Task: Search one way flight ticket for 3 adults, 3 children in business from New Bern: Coastal Carolina Regional Airport (was Craven County Regional) to Fort Wayne: Fort Wayne International Airport on 8-4-2023. Choice of flights is United. Number of bags: 4 checked bags. Price is upto 79000. Outbound departure time preference is 5:15.
Action: Mouse moved to (315, 277)
Screenshot: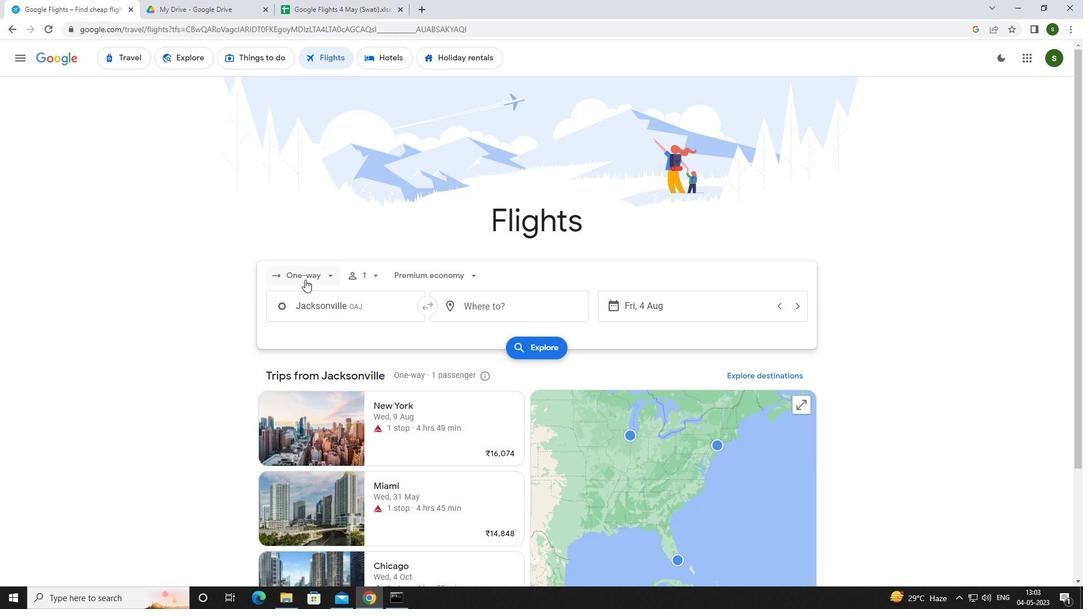 
Action: Mouse pressed left at (315, 277)
Screenshot: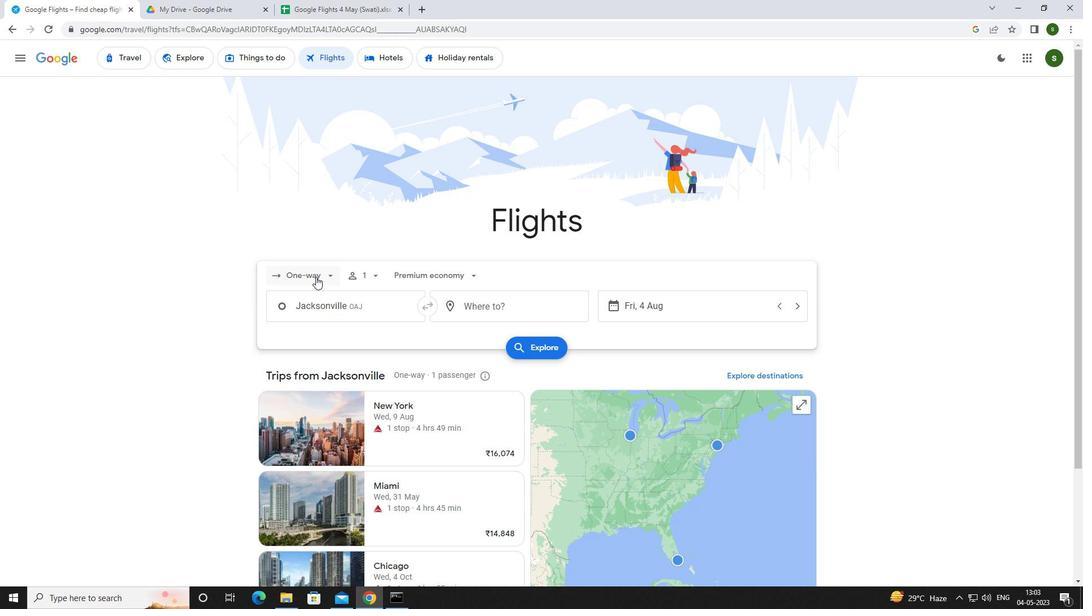 
Action: Mouse moved to (322, 322)
Screenshot: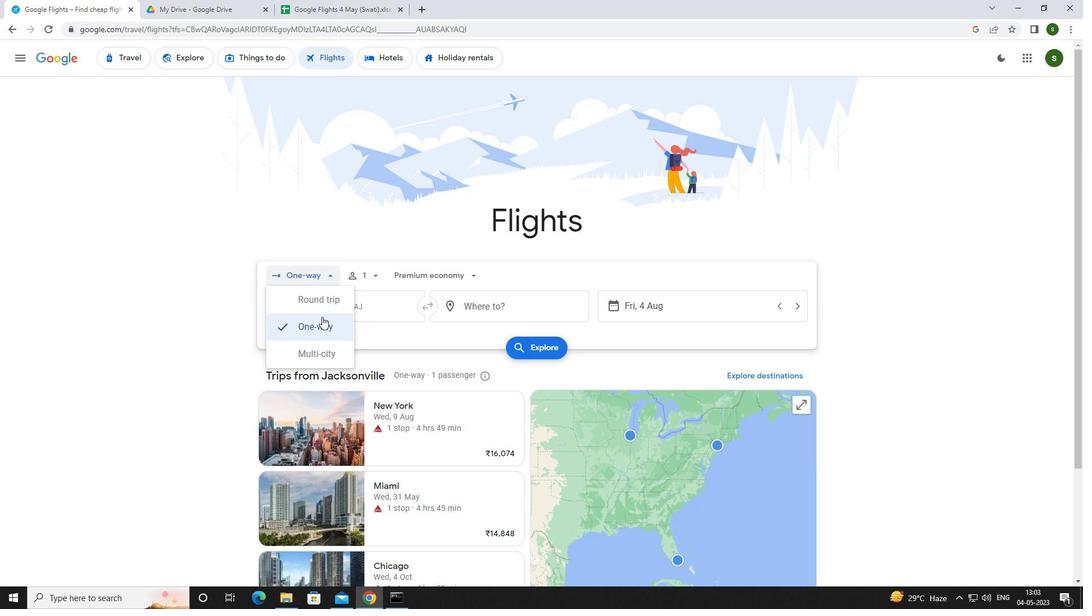 
Action: Mouse pressed left at (322, 322)
Screenshot: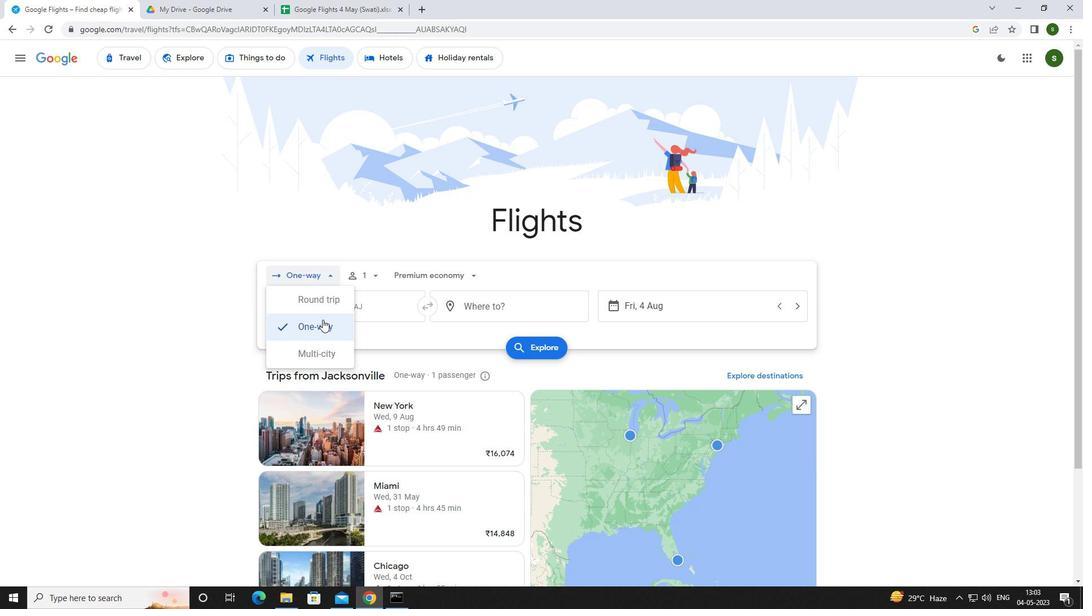 
Action: Mouse moved to (378, 278)
Screenshot: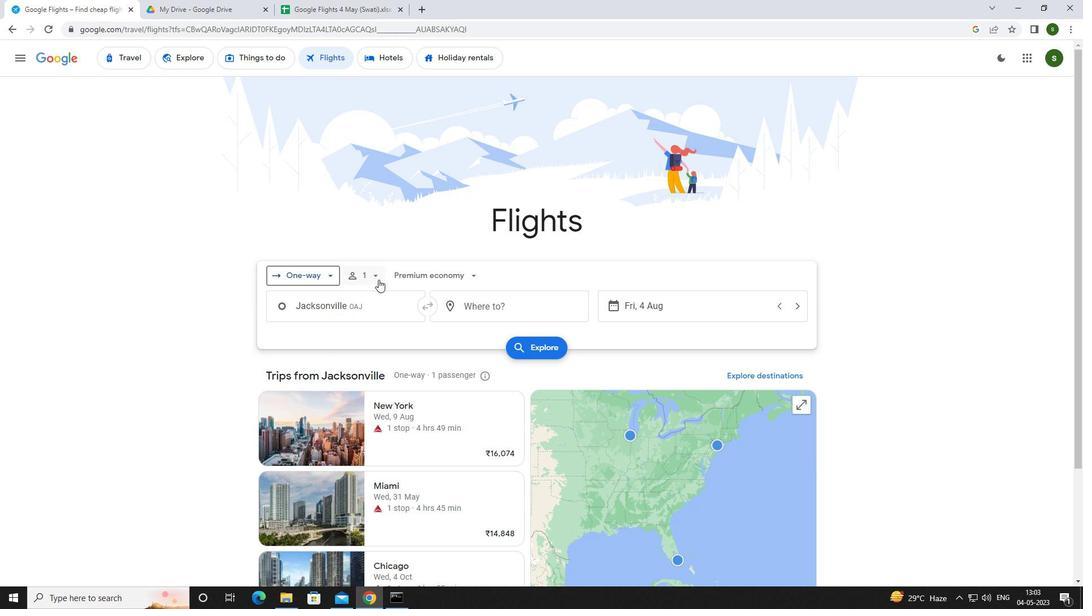 
Action: Mouse pressed left at (378, 278)
Screenshot: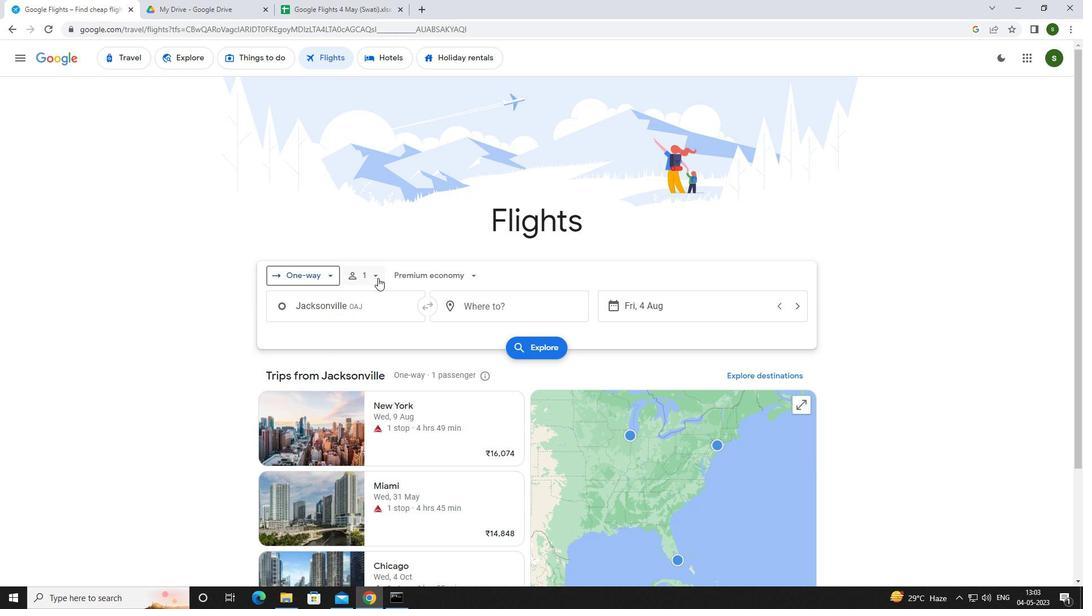 
Action: Mouse moved to (463, 299)
Screenshot: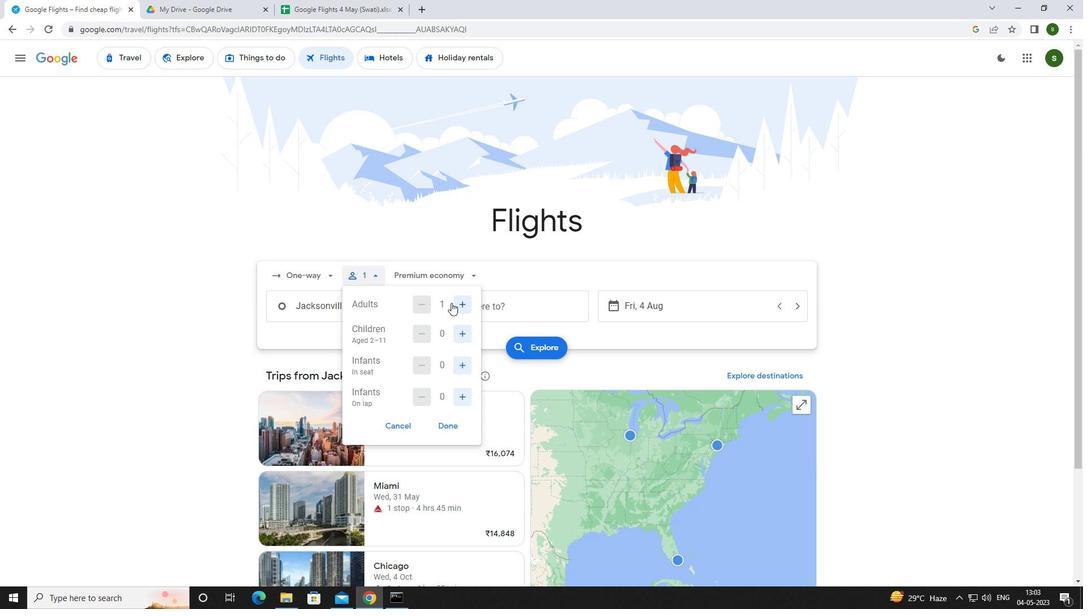 
Action: Mouse pressed left at (463, 299)
Screenshot: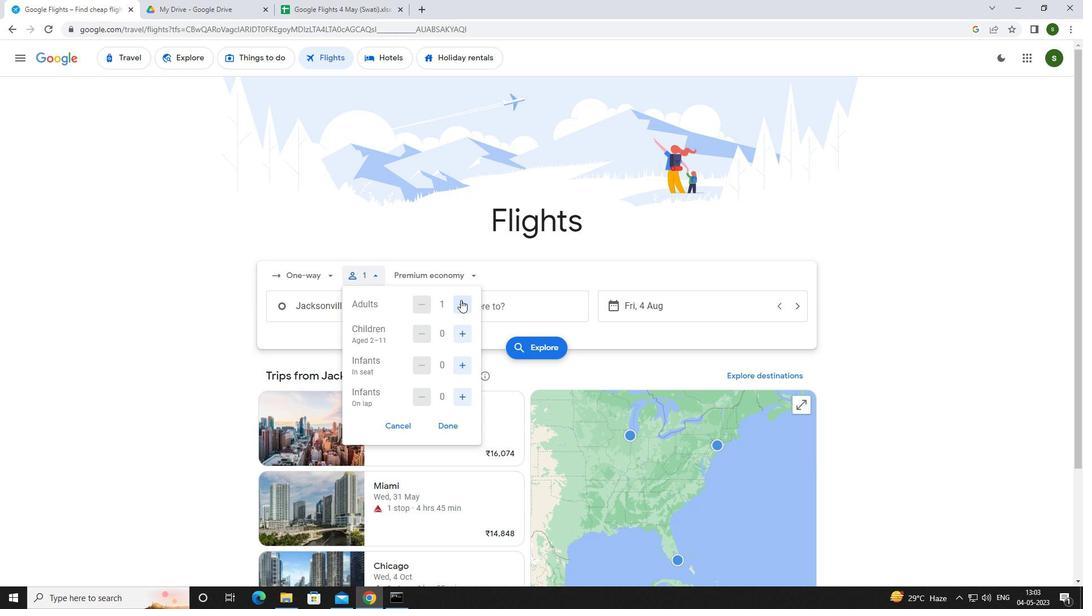 
Action: Mouse pressed left at (463, 299)
Screenshot: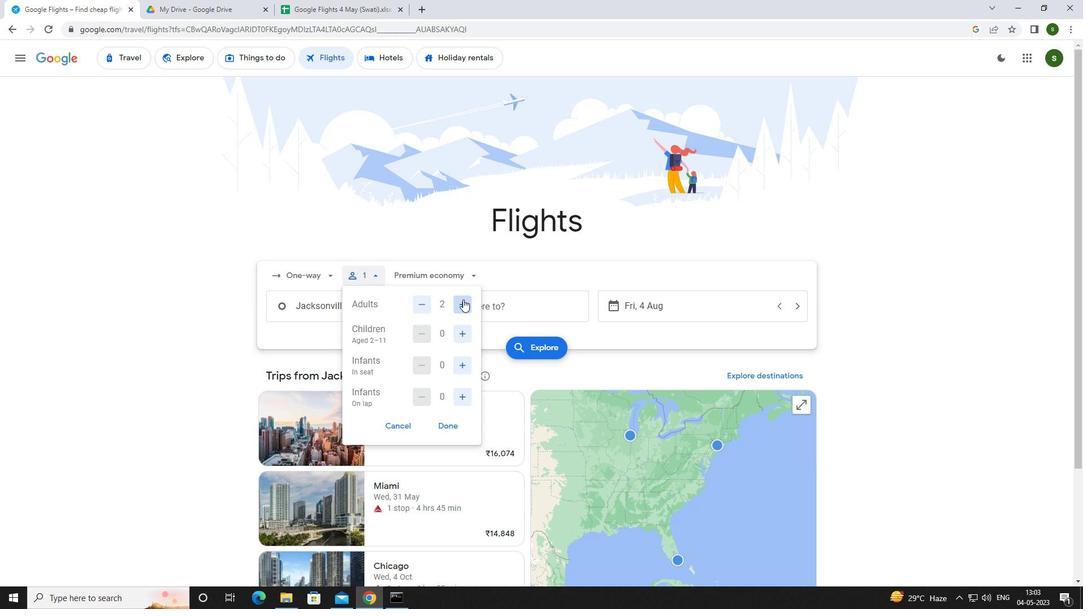 
Action: Mouse moved to (461, 330)
Screenshot: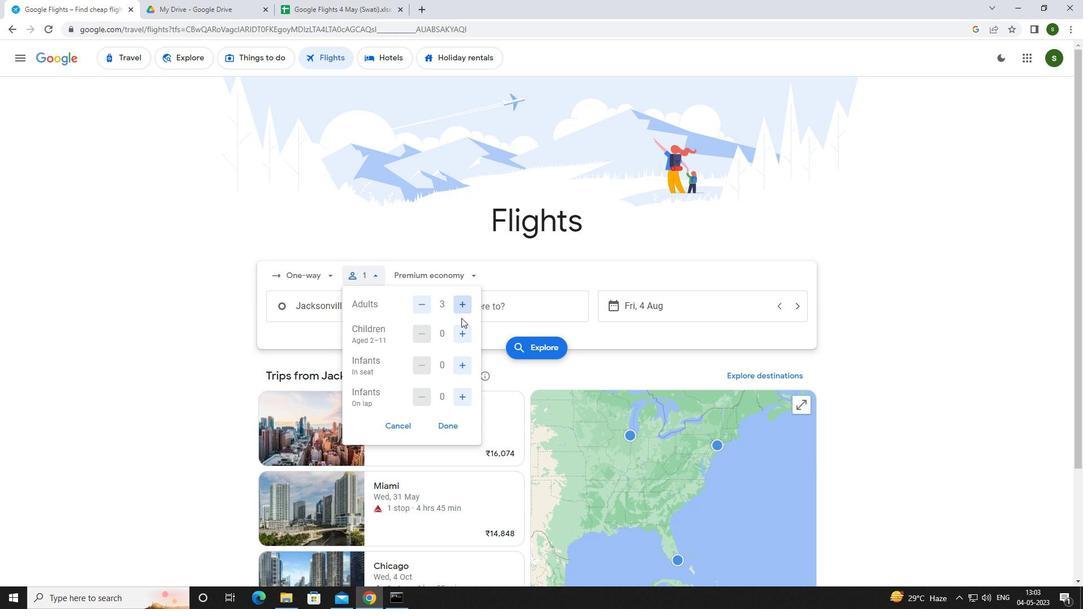 
Action: Mouse pressed left at (461, 330)
Screenshot: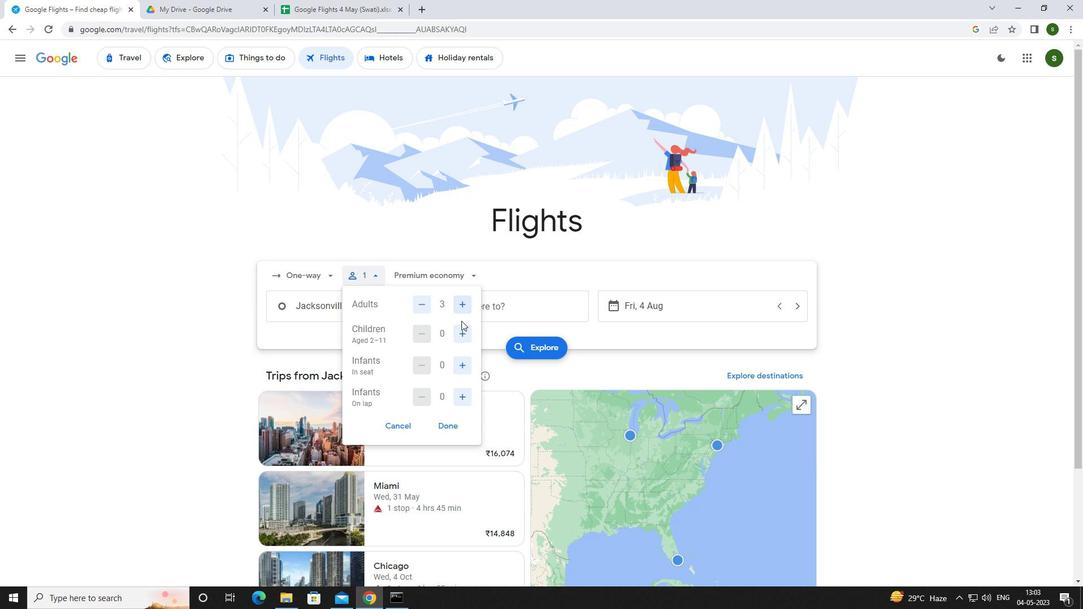
Action: Mouse pressed left at (461, 330)
Screenshot: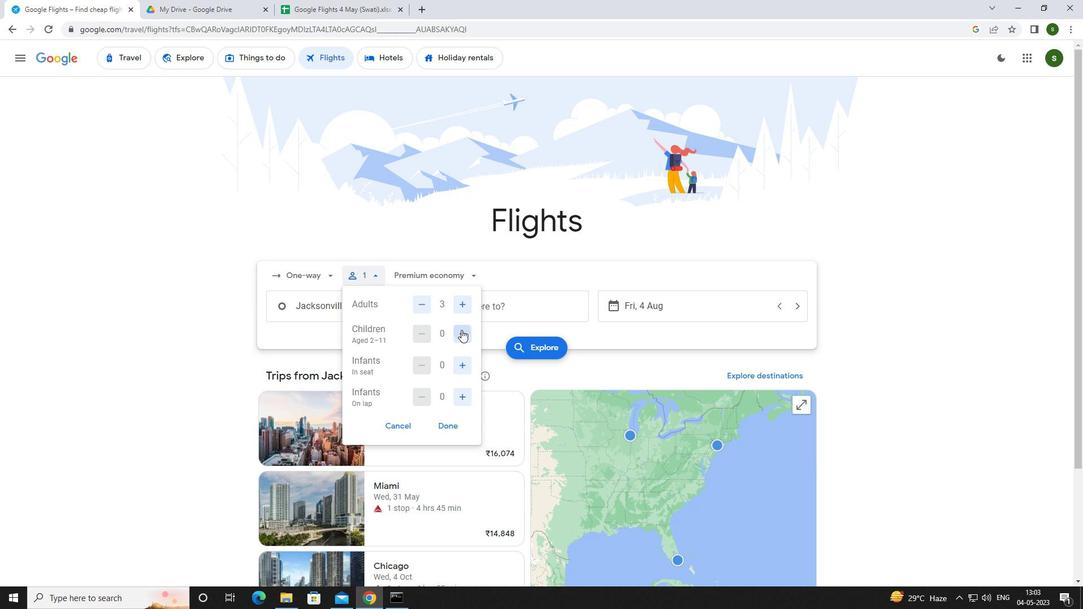 
Action: Mouse pressed left at (461, 330)
Screenshot: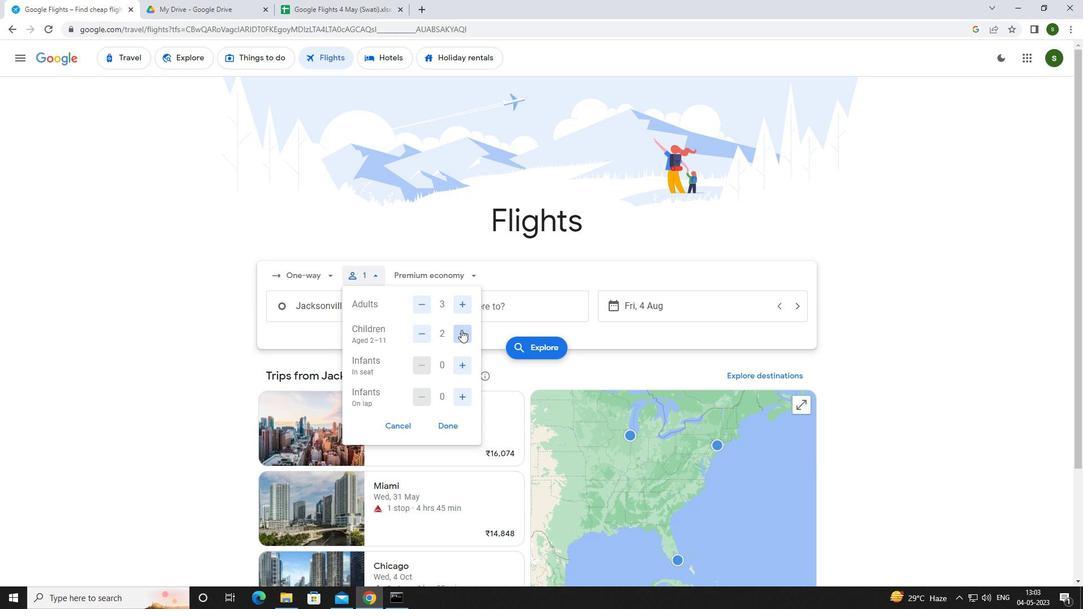 
Action: Mouse moved to (475, 275)
Screenshot: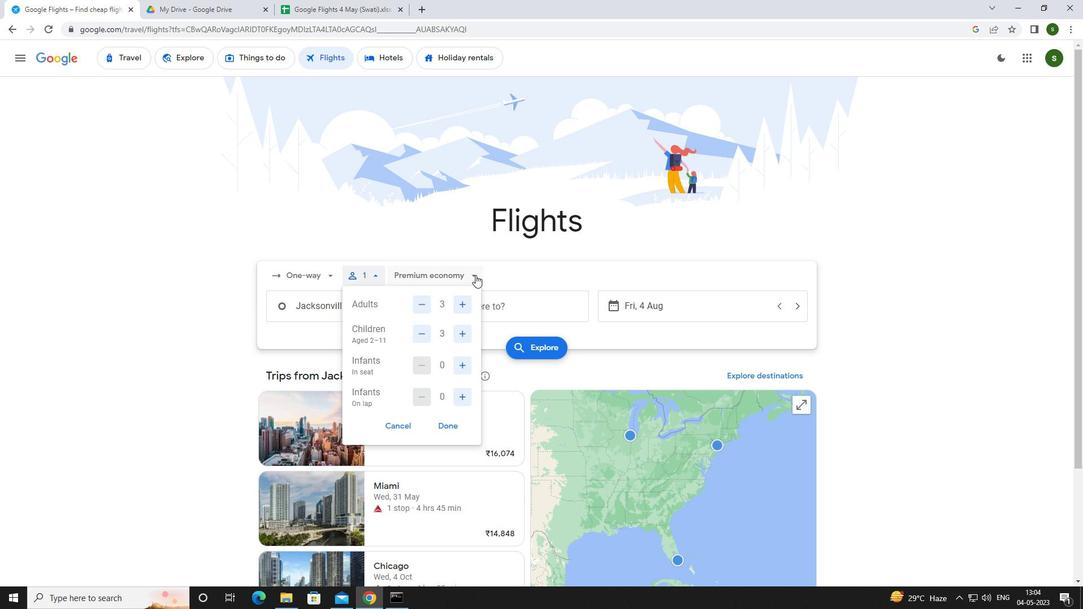 
Action: Mouse pressed left at (475, 275)
Screenshot: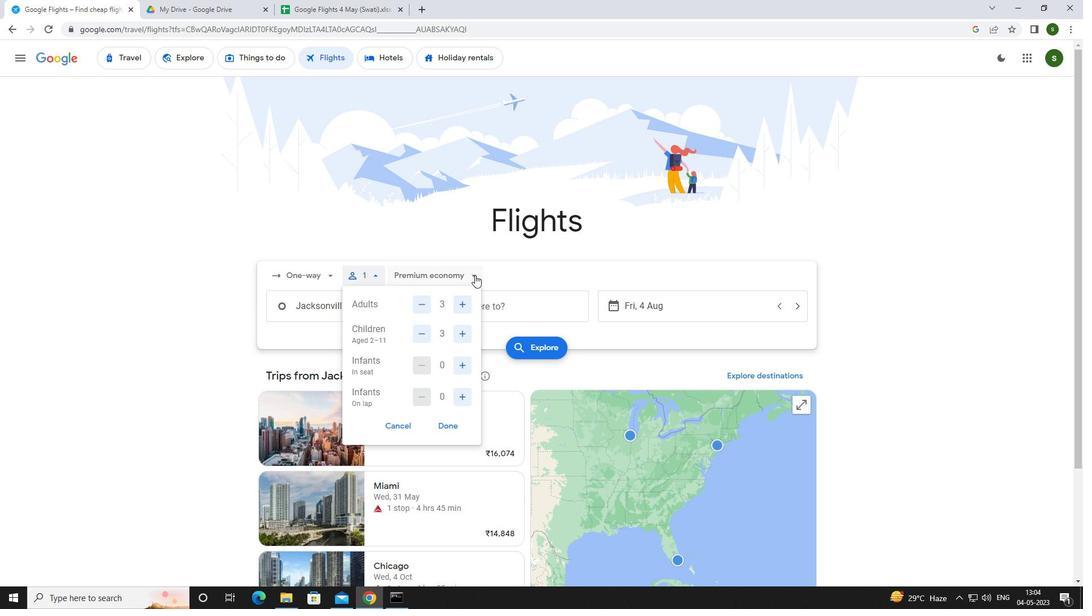 
Action: Mouse moved to (453, 359)
Screenshot: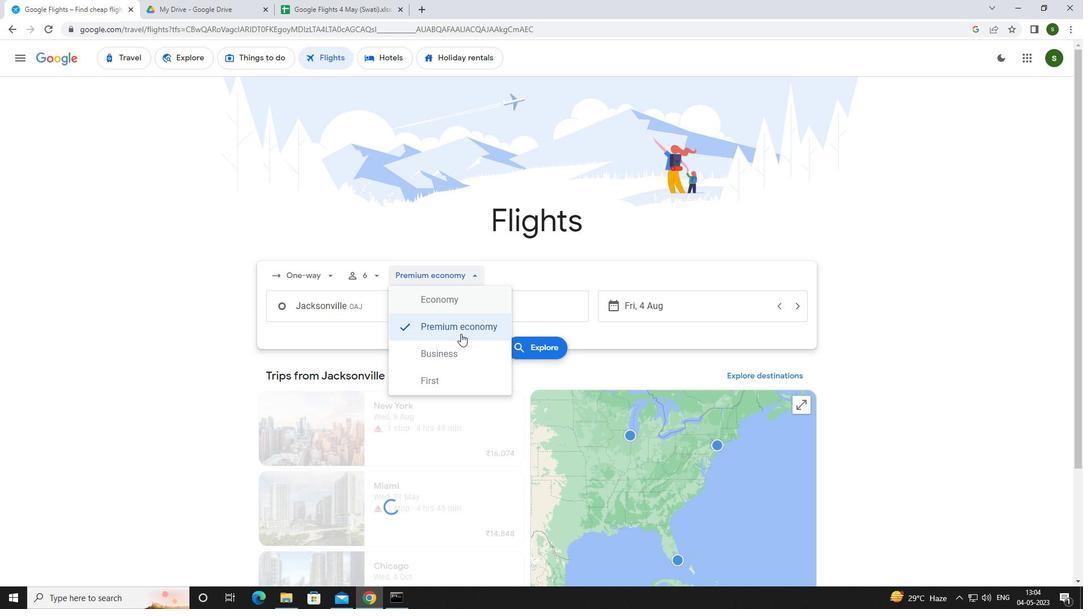 
Action: Mouse pressed left at (453, 359)
Screenshot: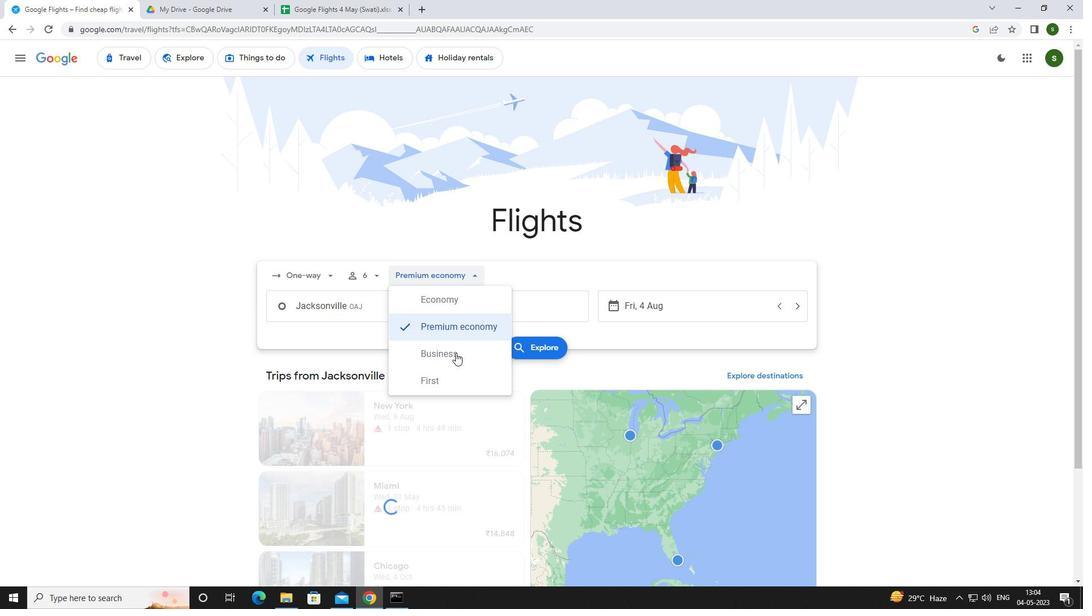 
Action: Mouse moved to (387, 310)
Screenshot: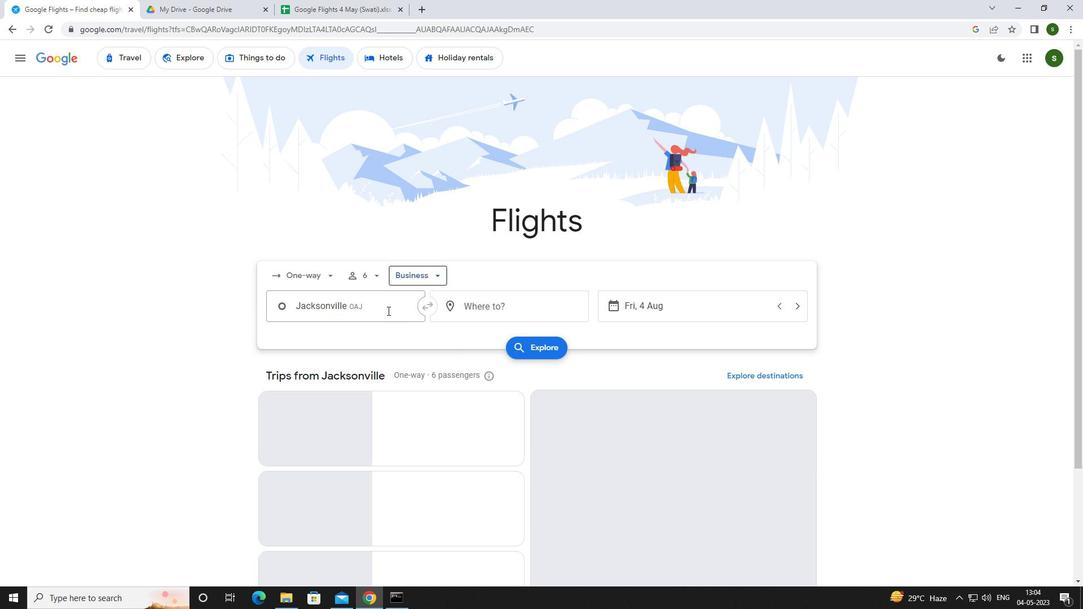 
Action: Mouse pressed left at (387, 310)
Screenshot: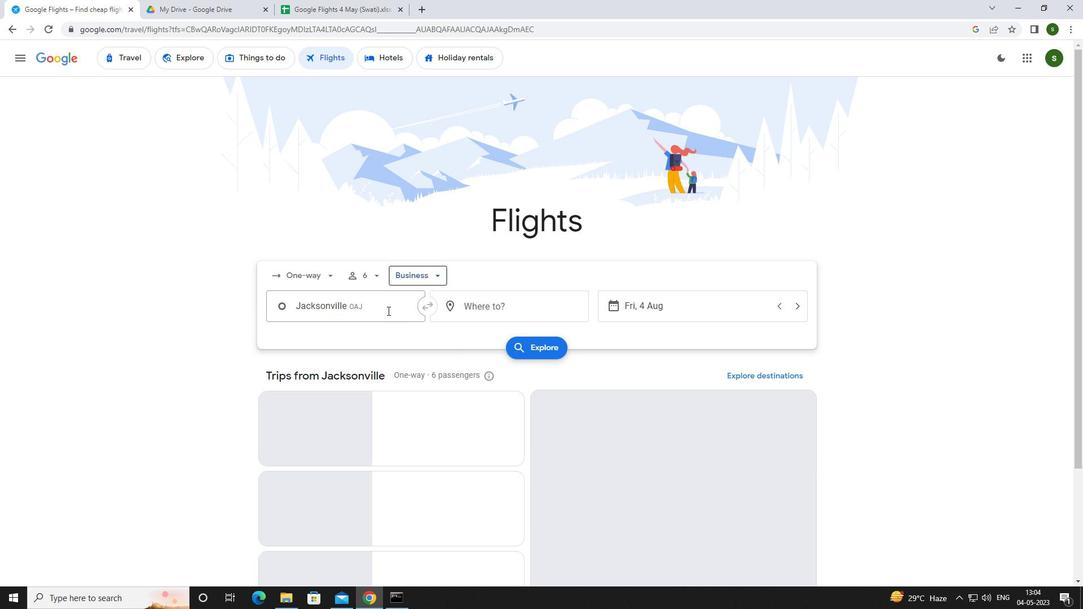 
Action: Key pressed <Key.caps_lock>c<Key.caps_lock>oastal
Screenshot: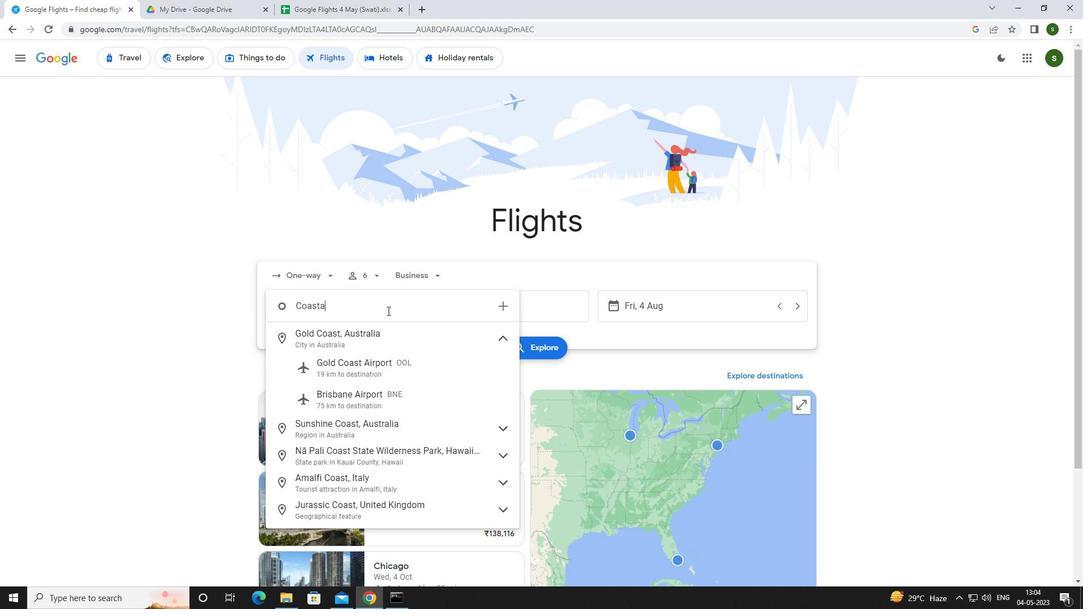 
Action: Mouse moved to (381, 339)
Screenshot: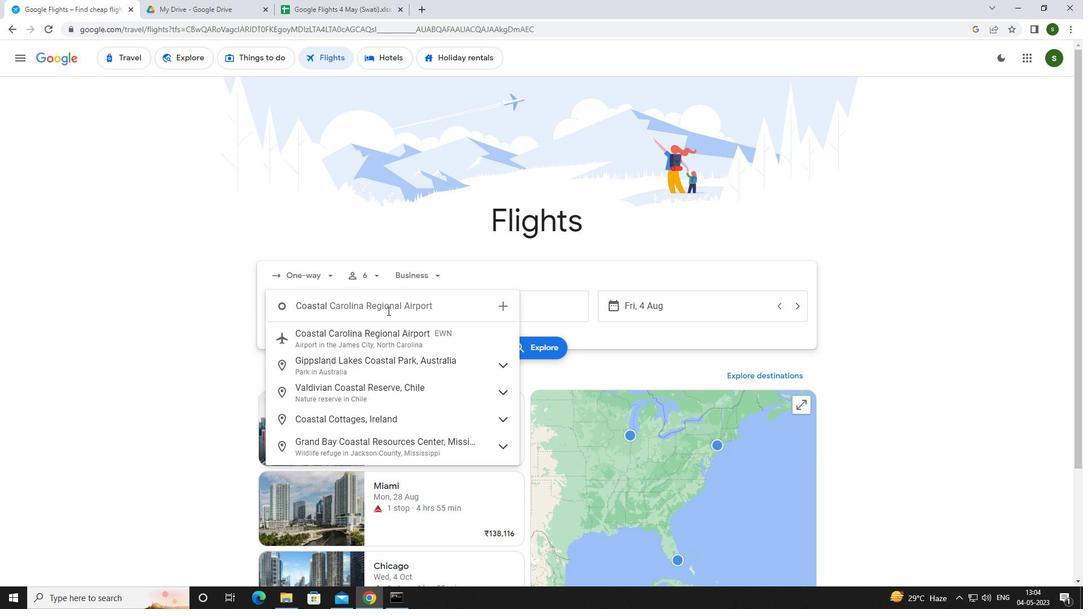 
Action: Mouse pressed left at (381, 339)
Screenshot: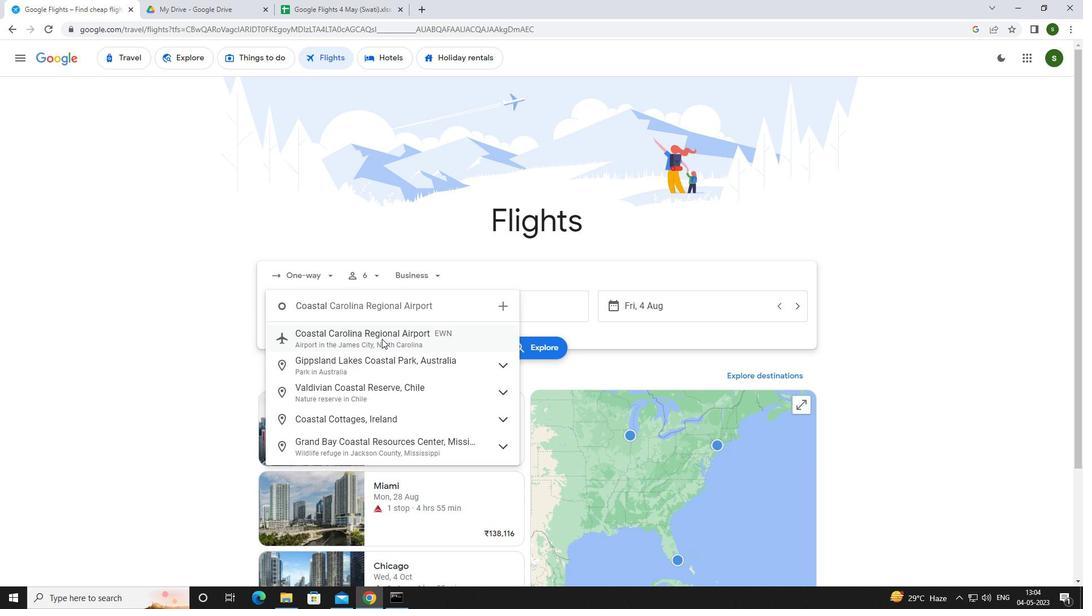 
Action: Mouse moved to (492, 299)
Screenshot: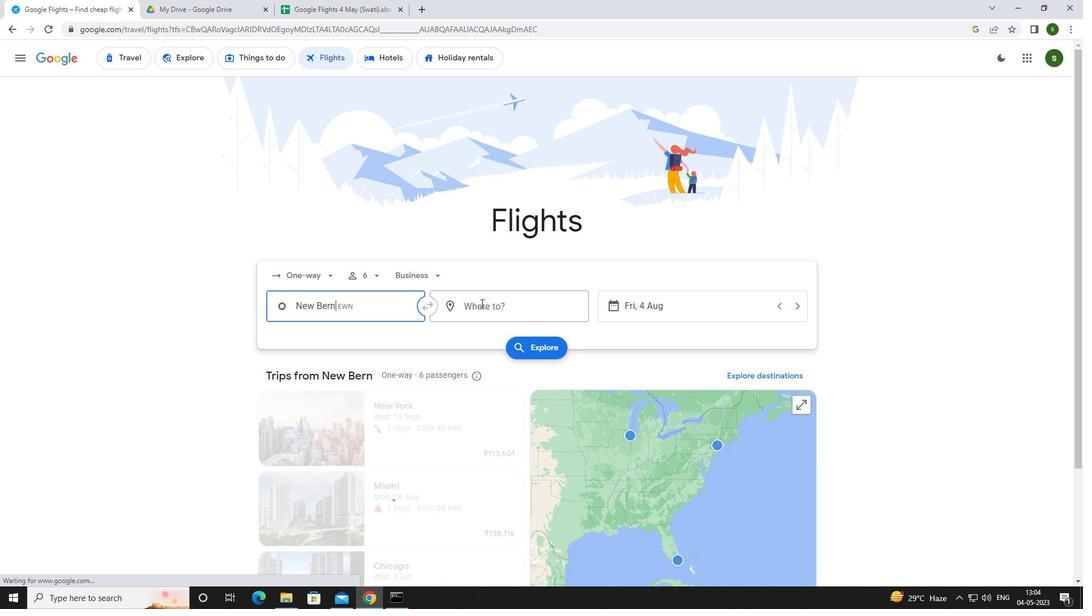 
Action: Mouse pressed left at (492, 299)
Screenshot: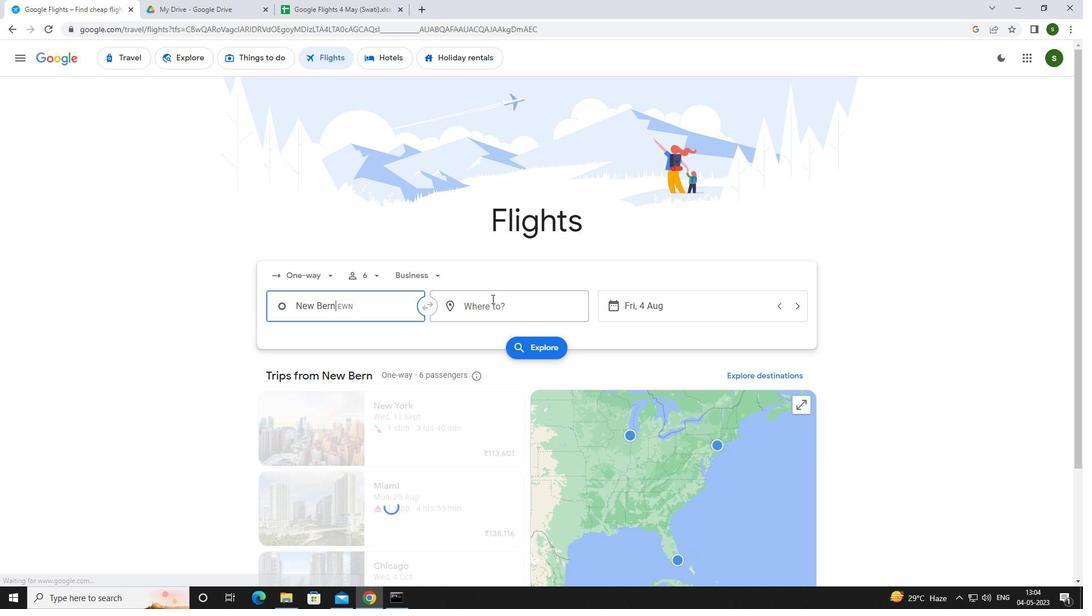 
Action: Mouse moved to (485, 299)
Screenshot: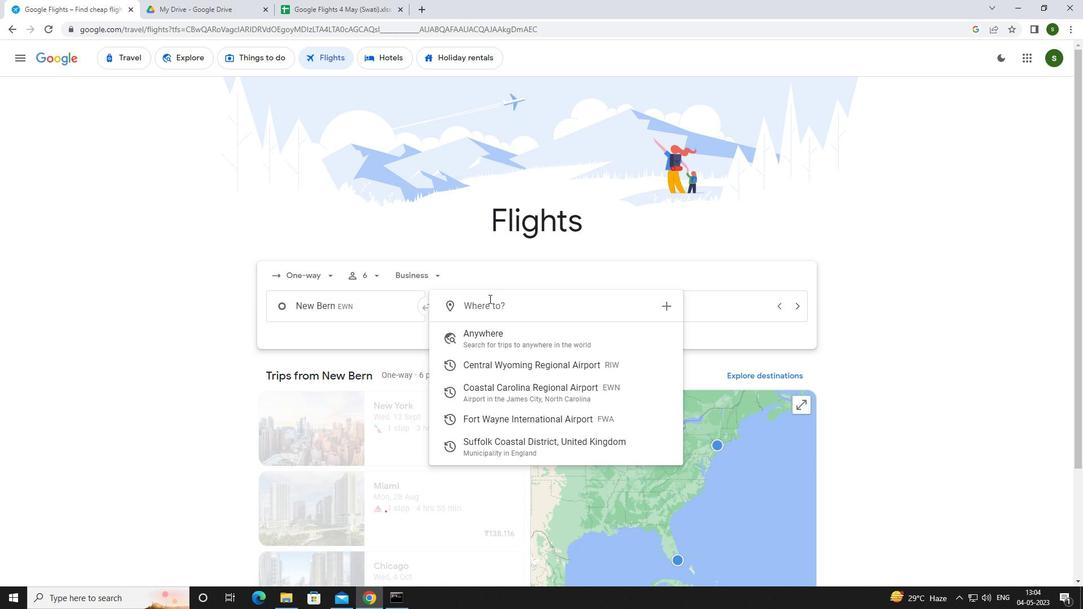 
Action: Key pressed <Key.caps_lock>f<Key.caps_lock>ort<Key.space><Key.caps_lock>w<Key.caps_lock>ayn
Screenshot: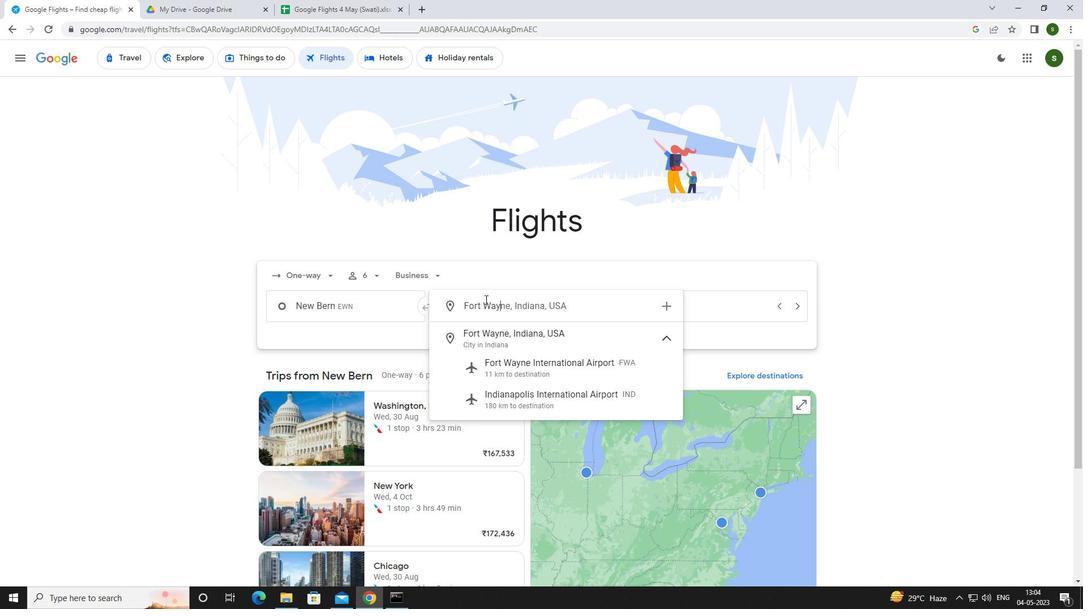 
Action: Mouse moved to (518, 361)
Screenshot: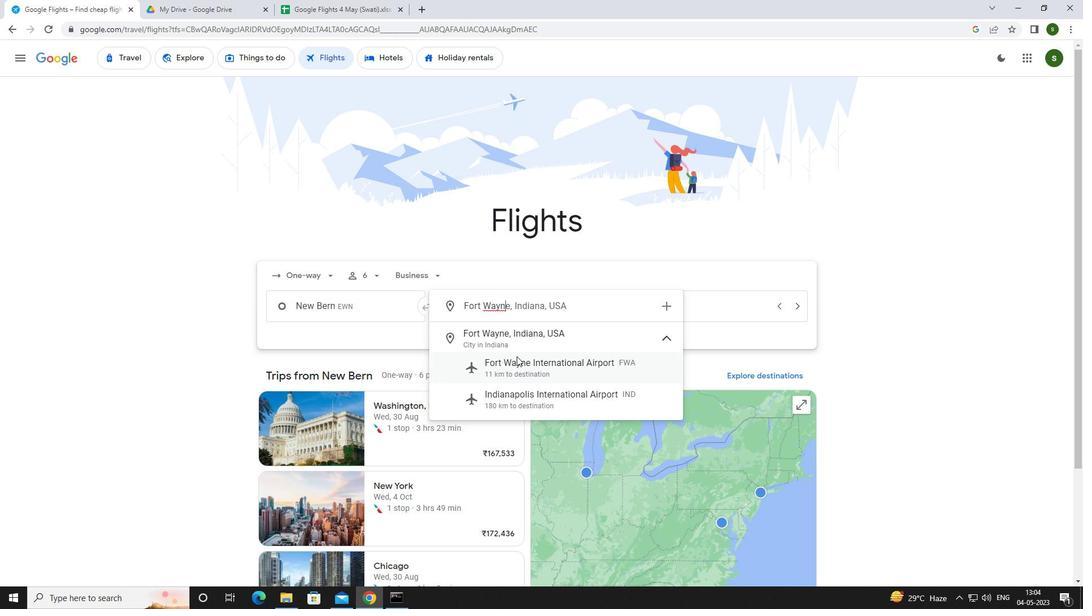 
Action: Mouse pressed left at (518, 361)
Screenshot: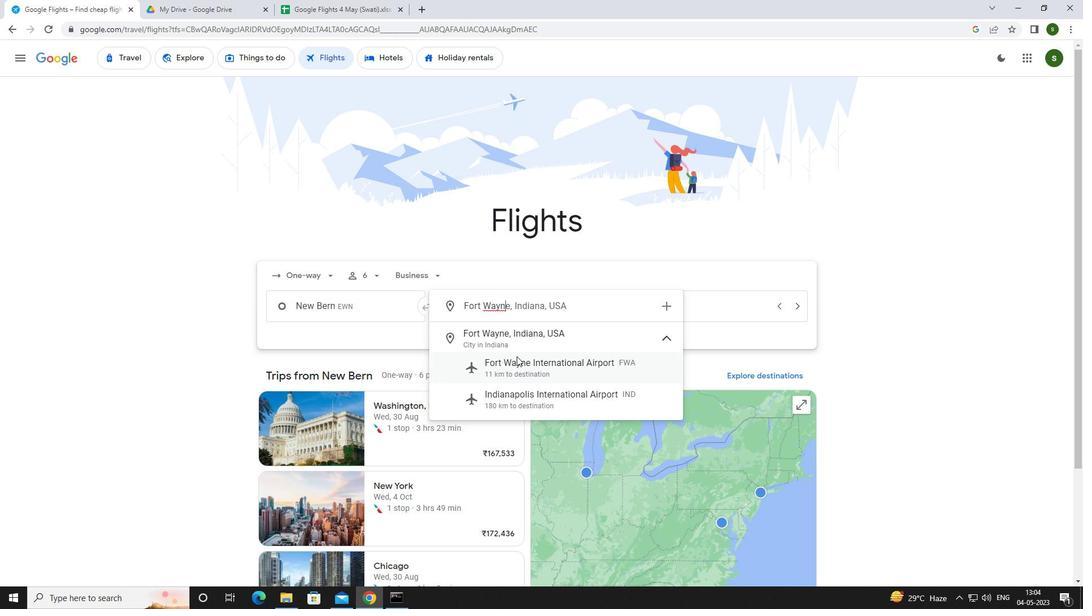 
Action: Mouse moved to (668, 308)
Screenshot: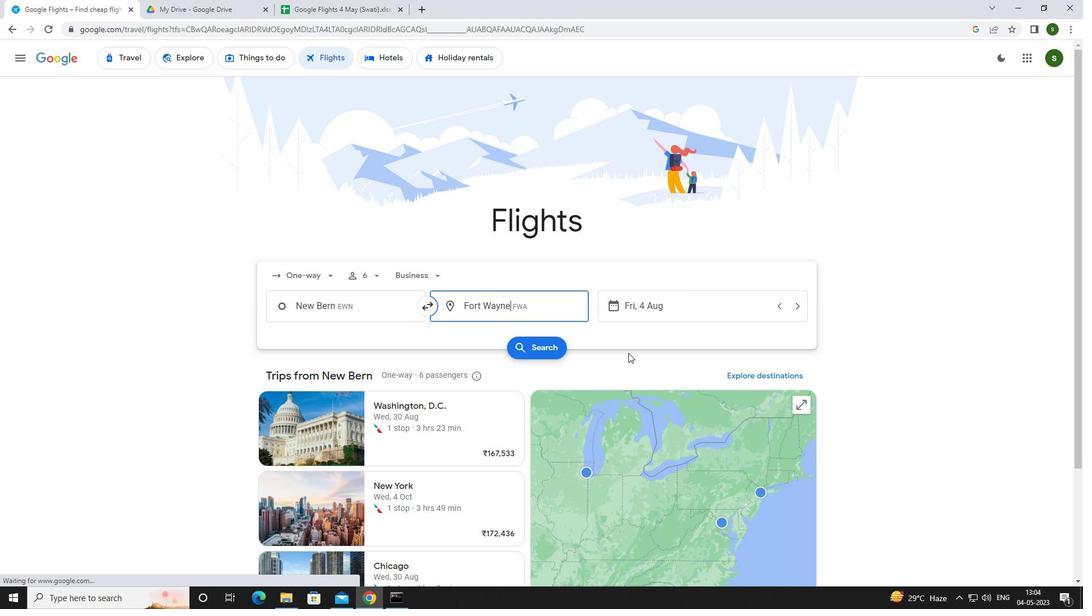 
Action: Mouse pressed left at (668, 308)
Screenshot: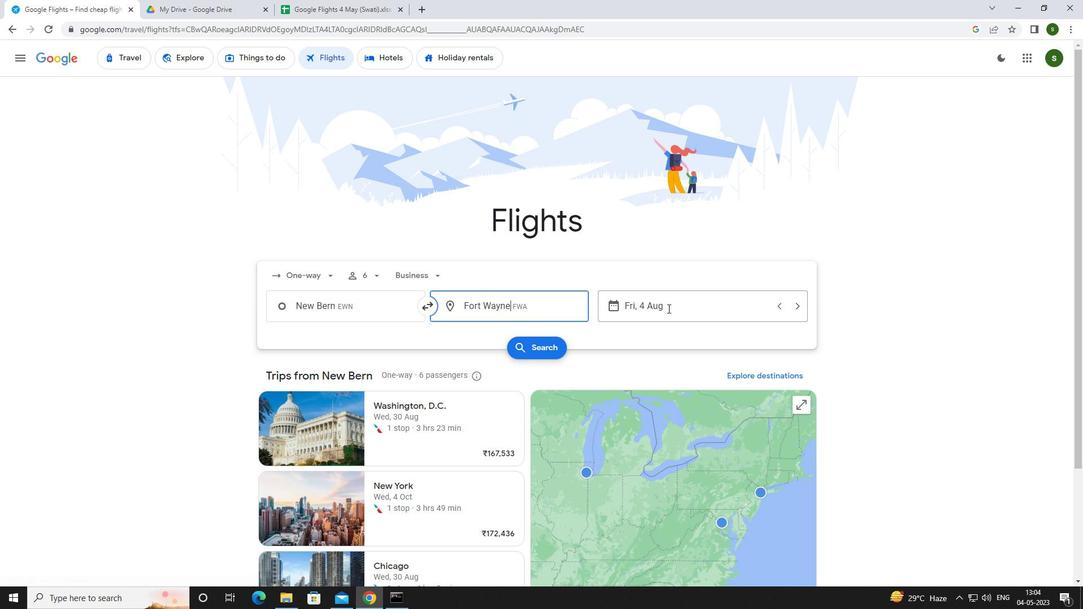 
Action: Mouse moved to (546, 374)
Screenshot: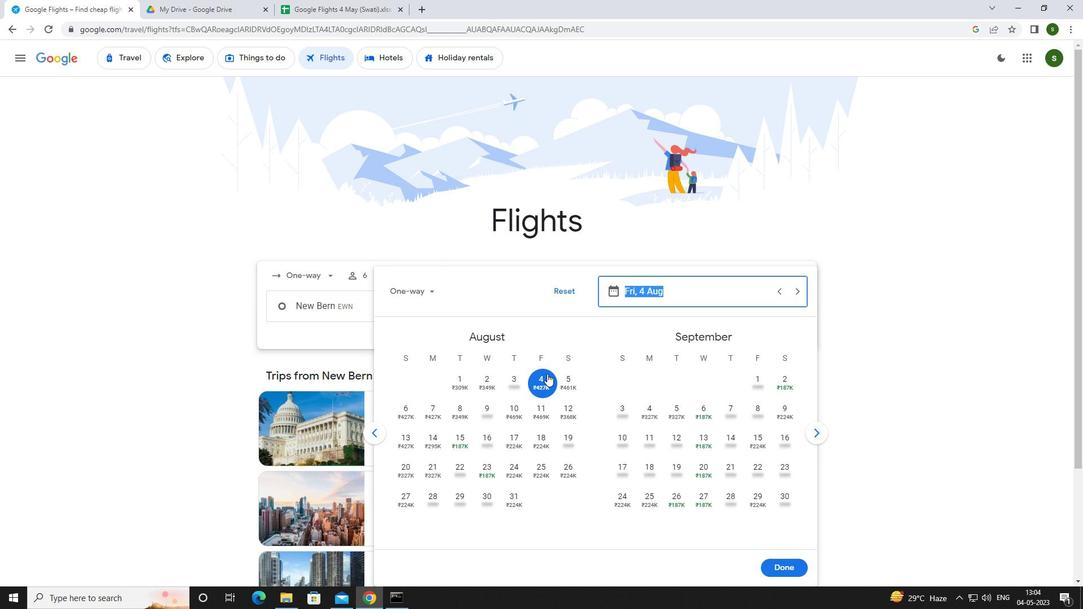 
Action: Mouse pressed left at (546, 374)
Screenshot: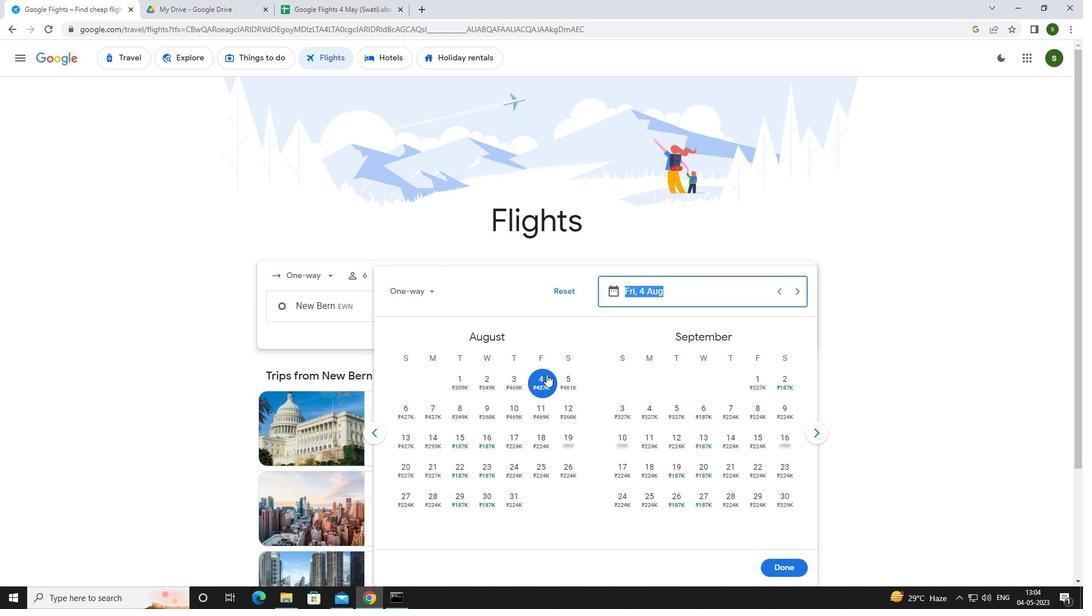 
Action: Mouse moved to (793, 569)
Screenshot: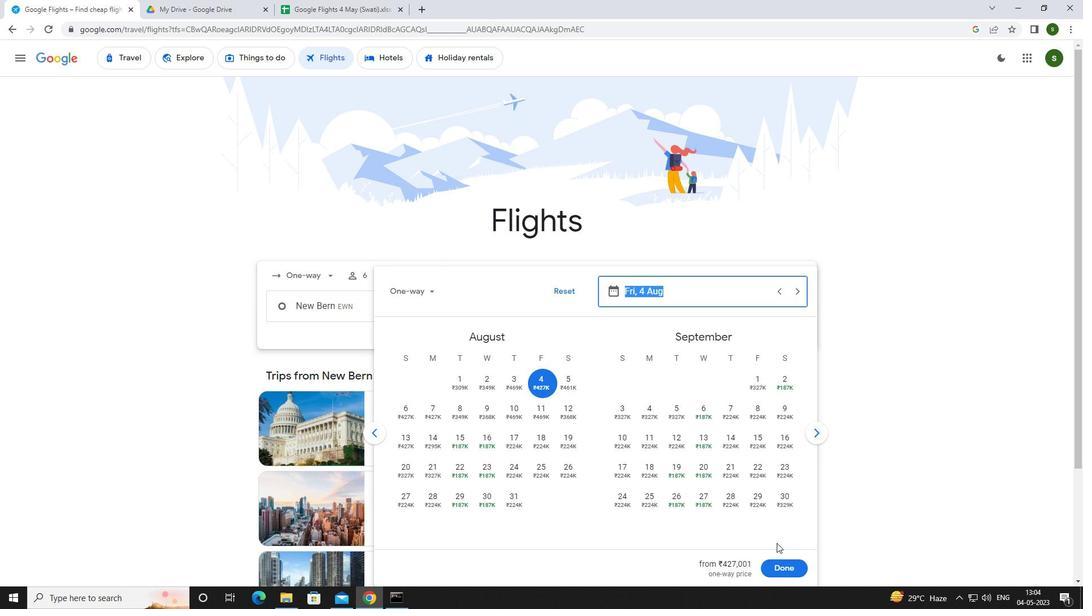 
Action: Mouse pressed left at (793, 569)
Screenshot: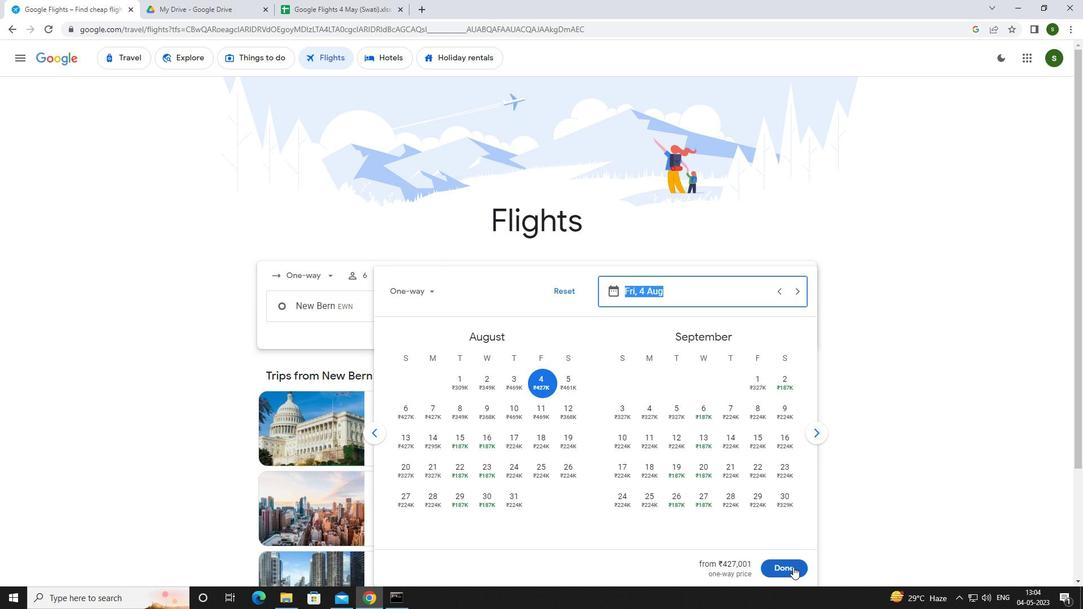 
Action: Mouse moved to (541, 349)
Screenshot: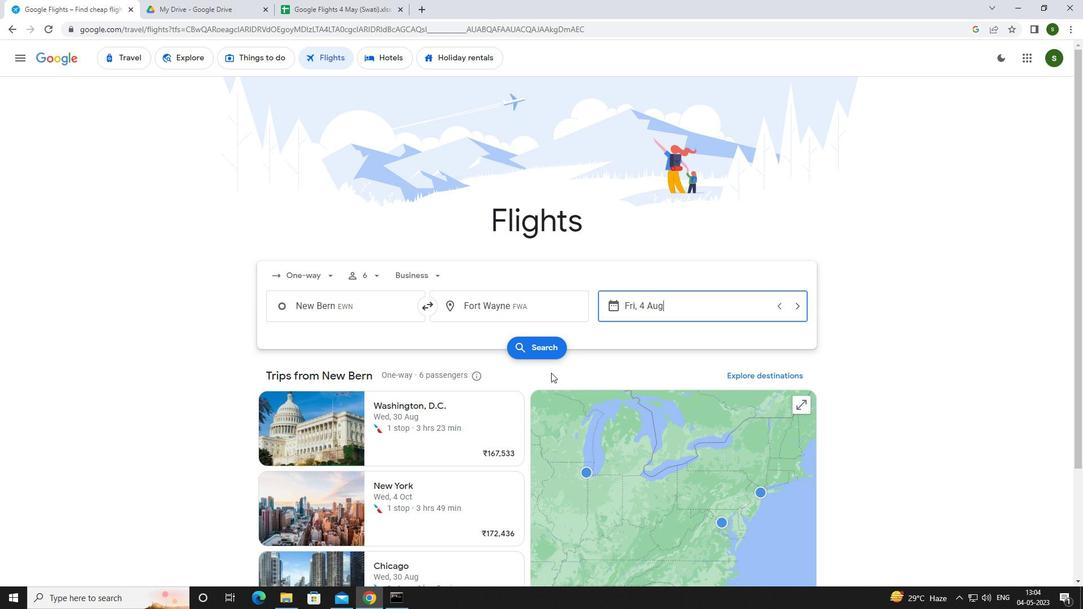 
Action: Mouse pressed left at (541, 349)
Screenshot: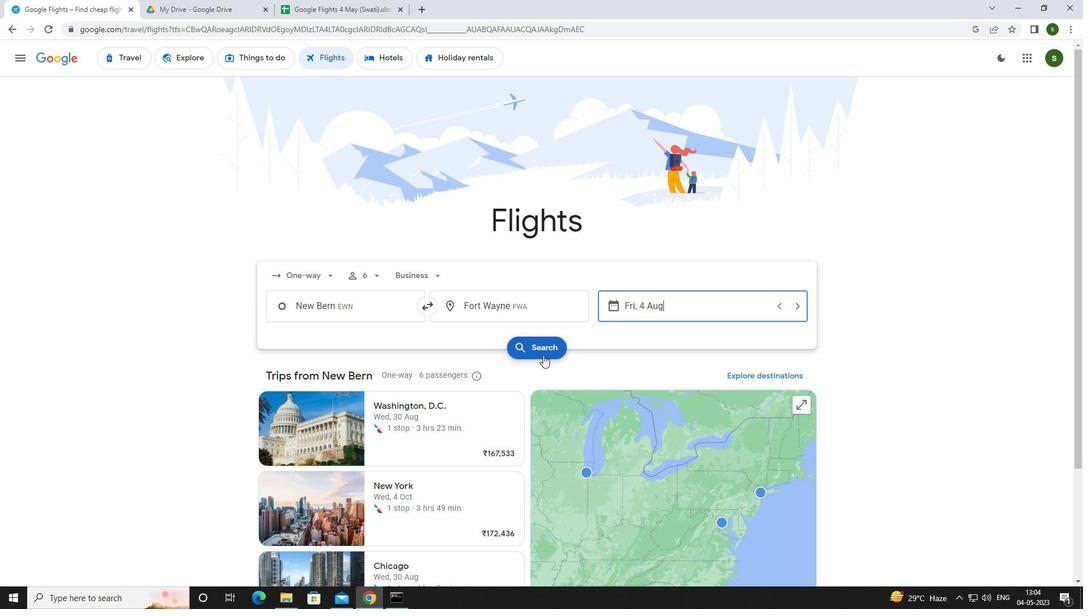 
Action: Mouse moved to (293, 166)
Screenshot: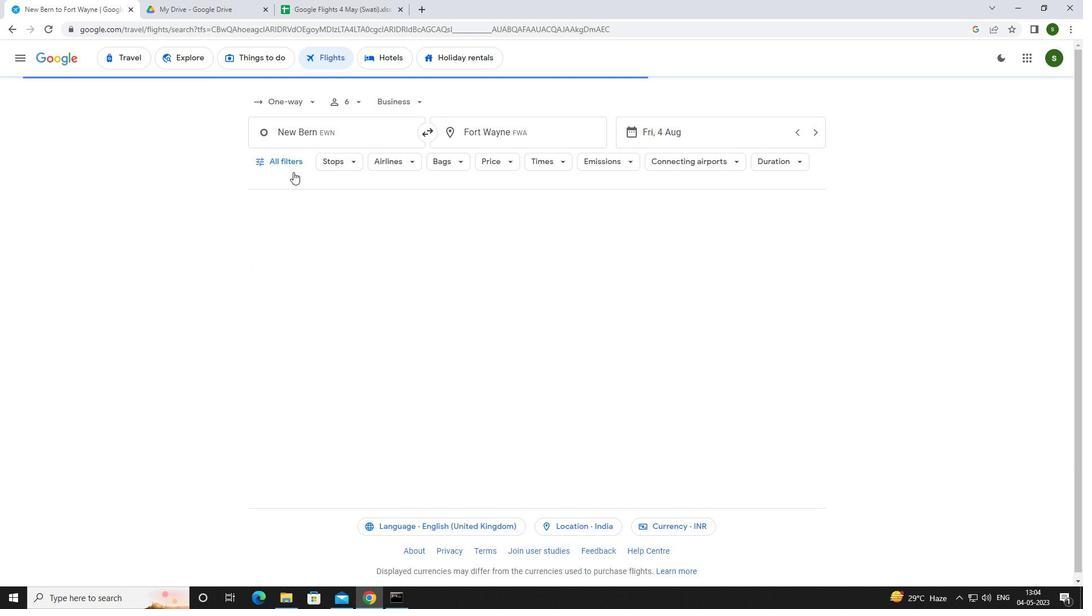
Action: Mouse pressed left at (293, 166)
Screenshot: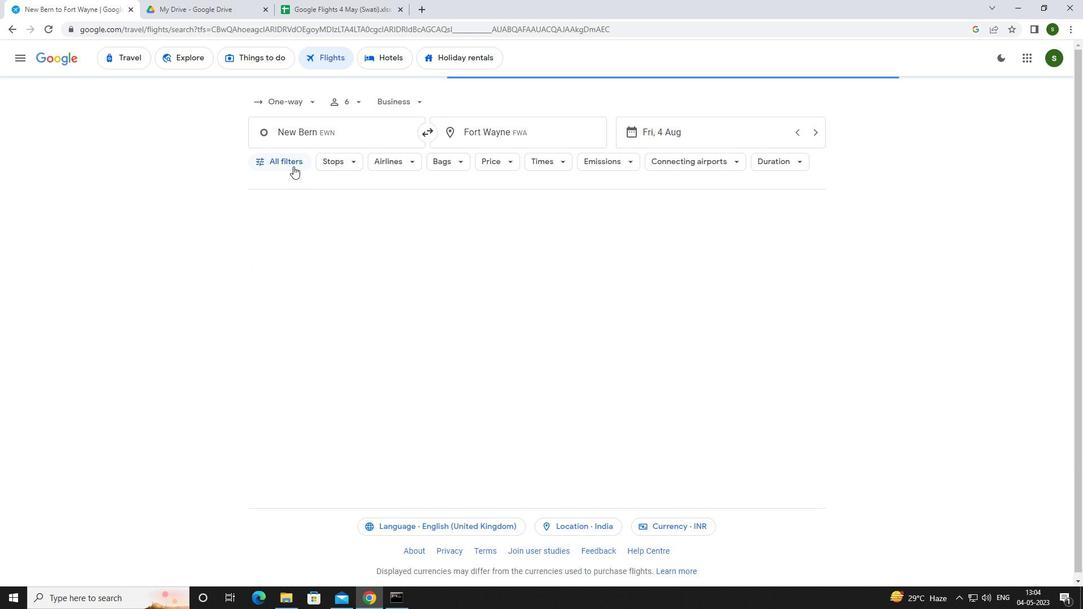 
Action: Mouse moved to (419, 400)
Screenshot: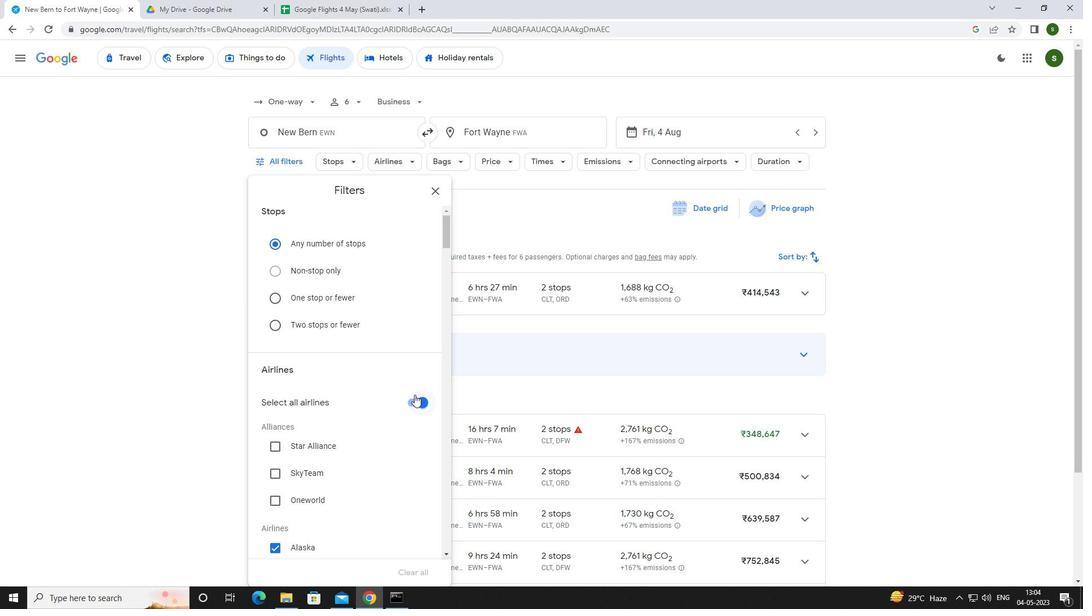 
Action: Mouse pressed left at (419, 400)
Screenshot: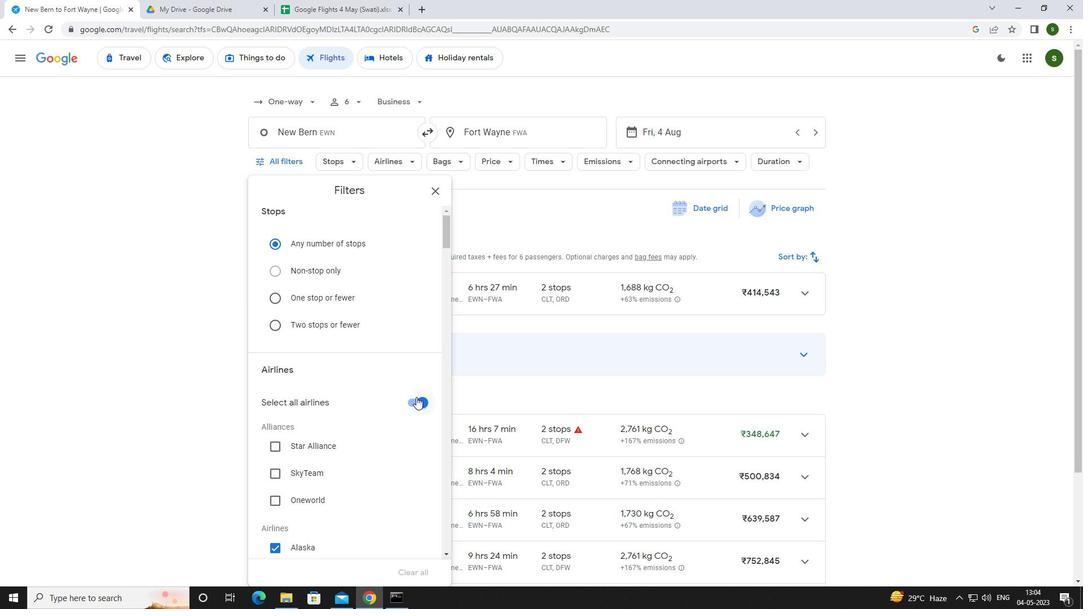 
Action: Mouse moved to (366, 341)
Screenshot: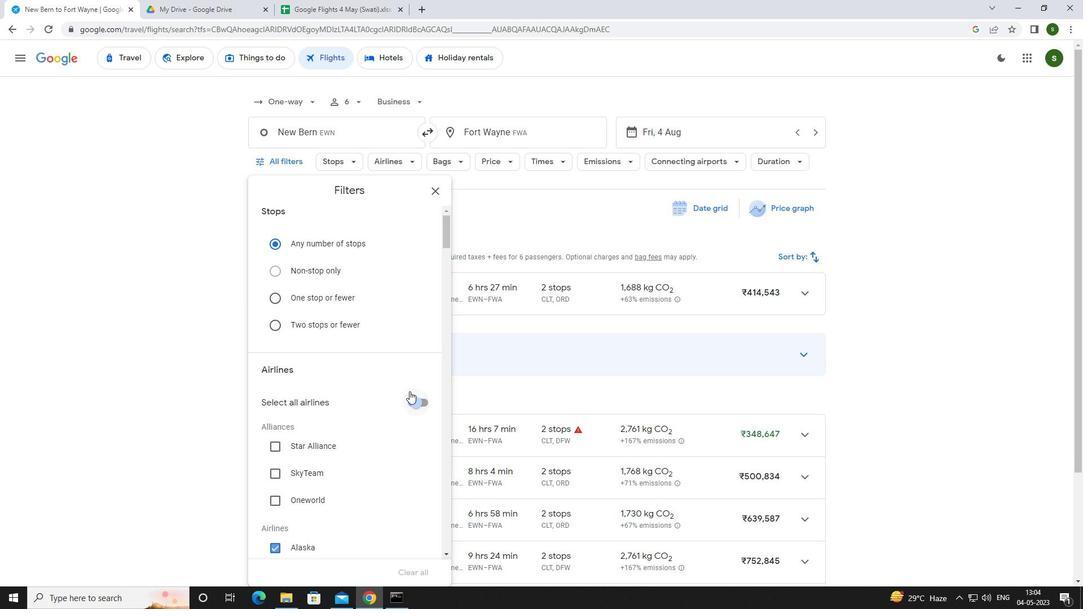 
Action: Mouse scrolled (366, 341) with delta (0, 0)
Screenshot: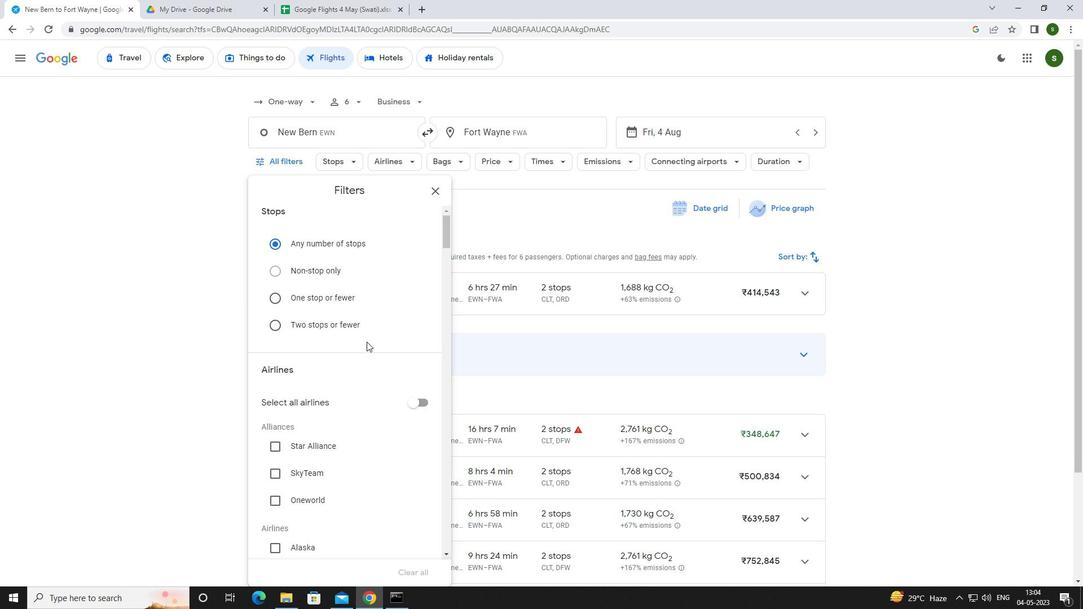 
Action: Mouse scrolled (366, 341) with delta (0, 0)
Screenshot: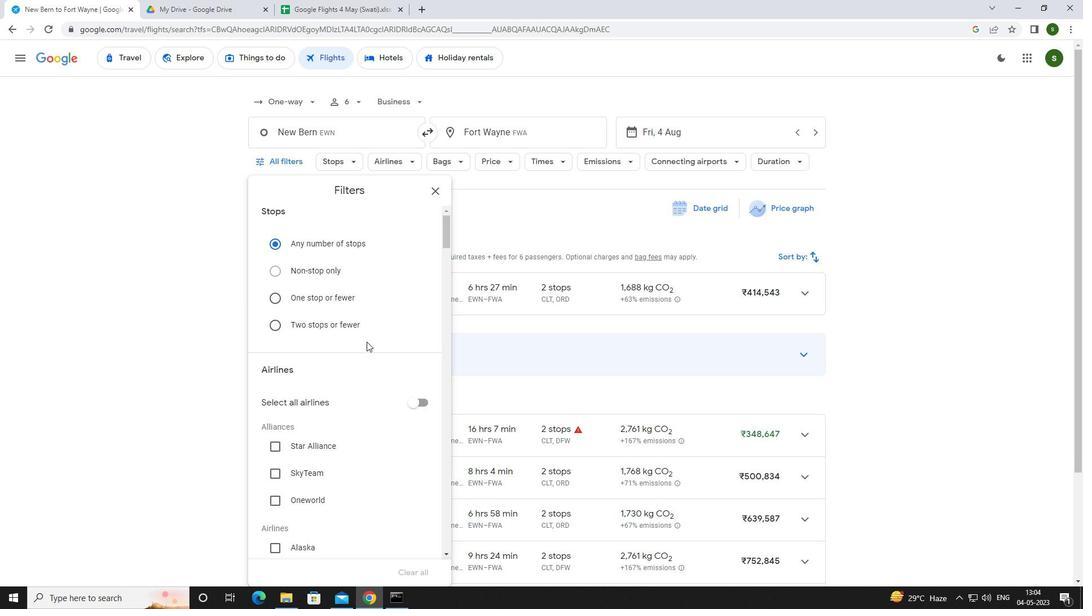 
Action: Mouse scrolled (366, 341) with delta (0, 0)
Screenshot: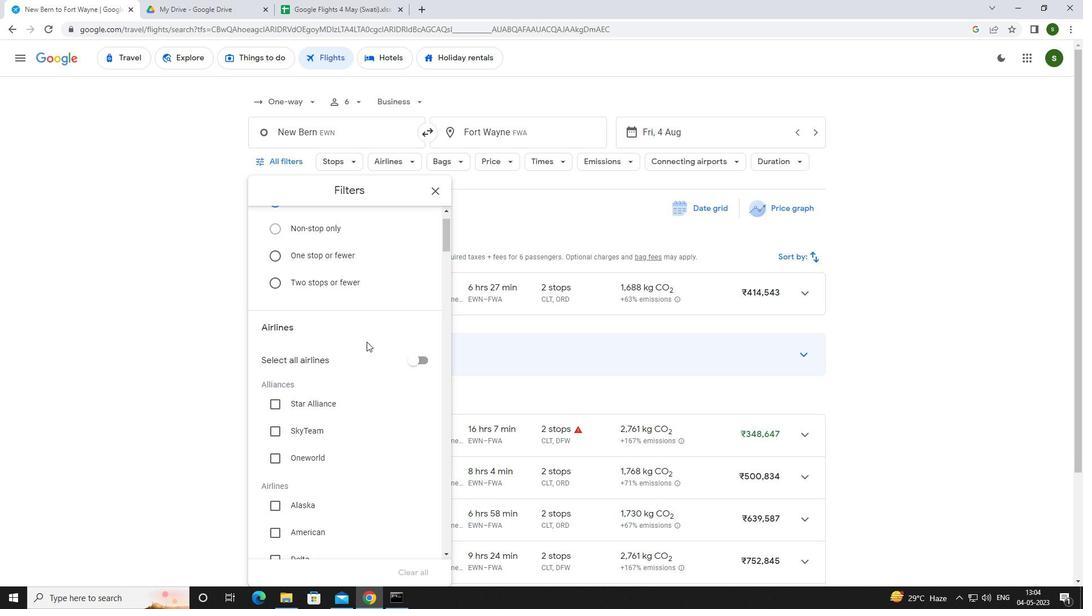 
Action: Mouse scrolled (366, 341) with delta (0, 0)
Screenshot: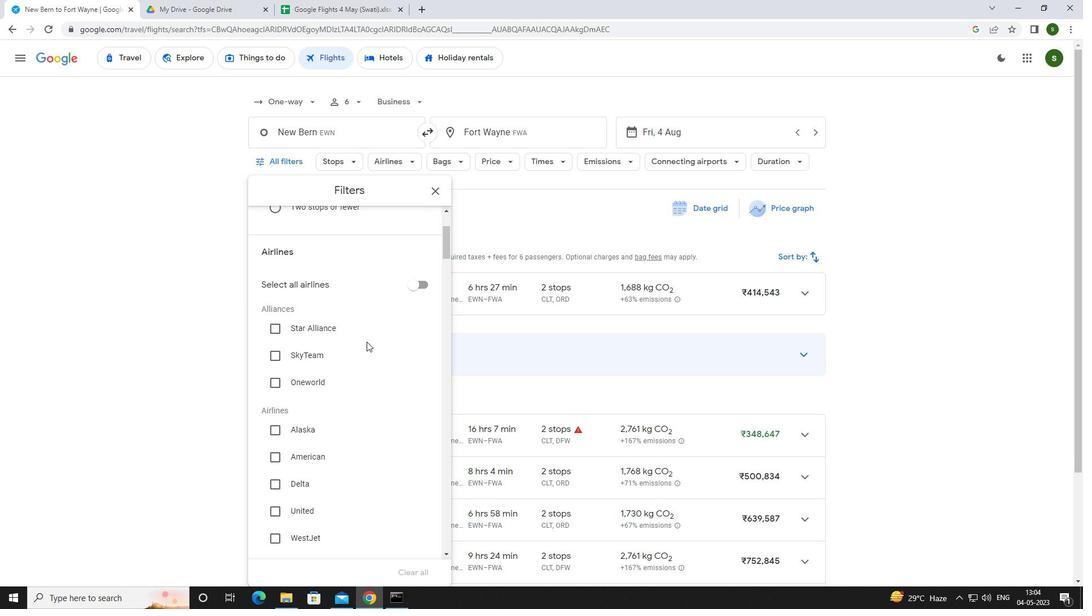 
Action: Mouse moved to (283, 411)
Screenshot: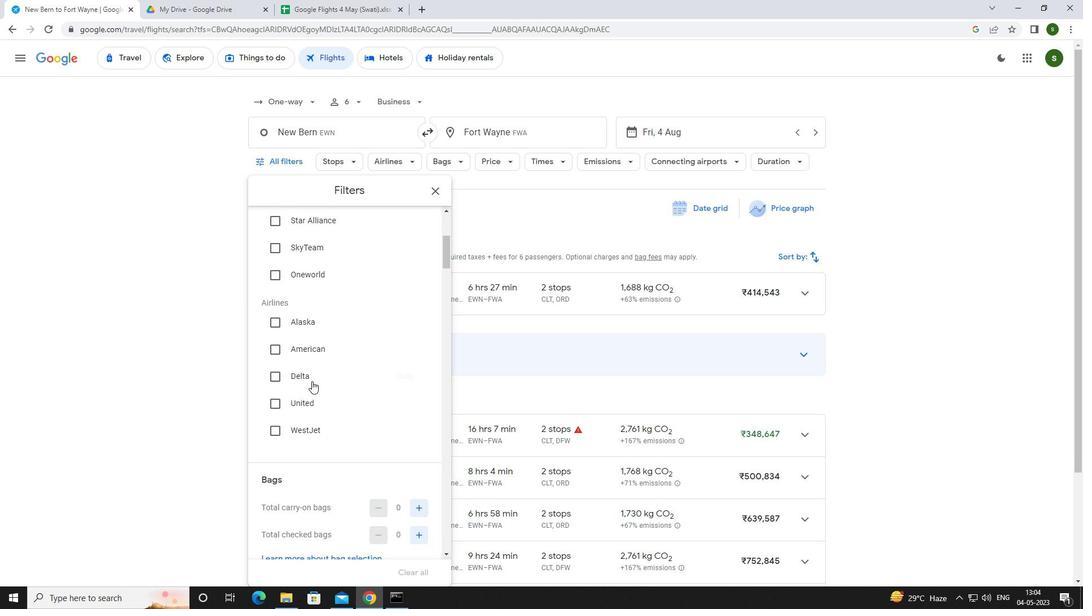 
Action: Mouse pressed left at (283, 411)
Screenshot: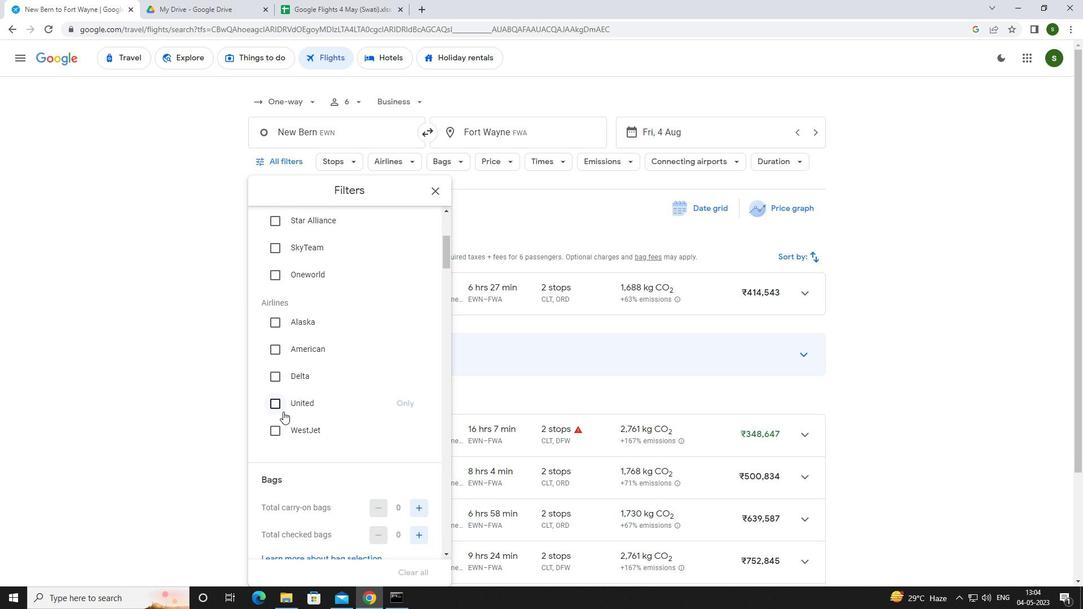 
Action: Mouse moved to (284, 409)
Screenshot: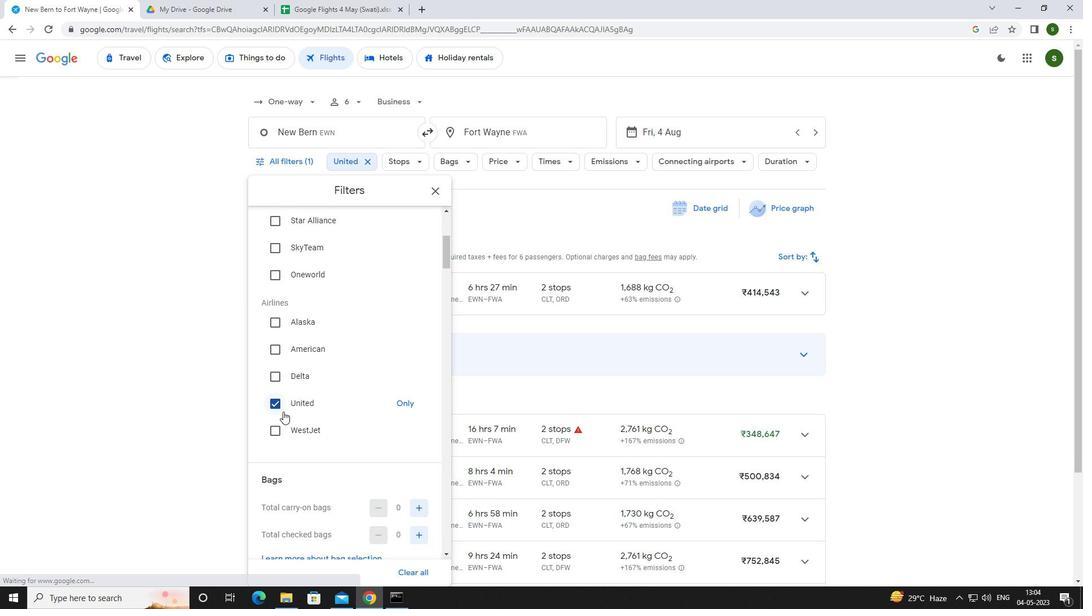 
Action: Mouse scrolled (284, 408) with delta (0, 0)
Screenshot: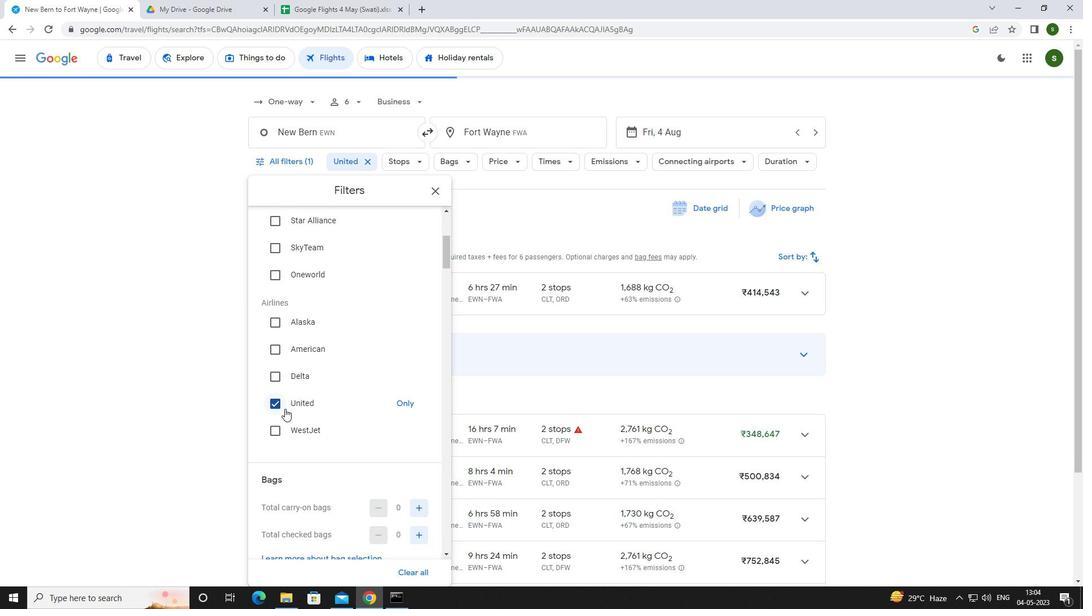 
Action: Mouse scrolled (284, 408) with delta (0, 0)
Screenshot: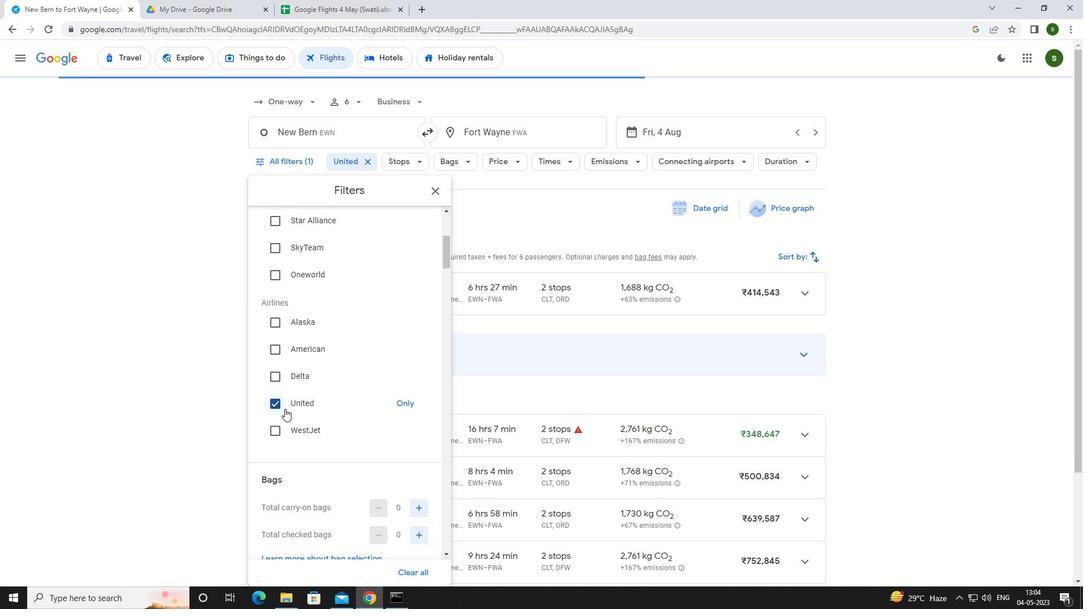 
Action: Mouse moved to (417, 422)
Screenshot: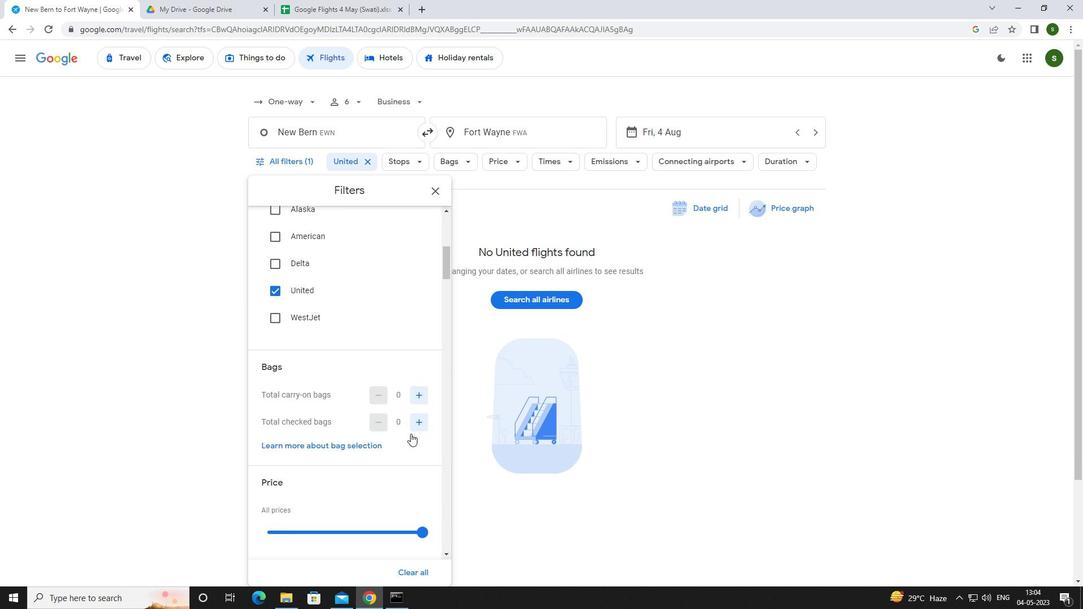 
Action: Mouse pressed left at (417, 422)
Screenshot: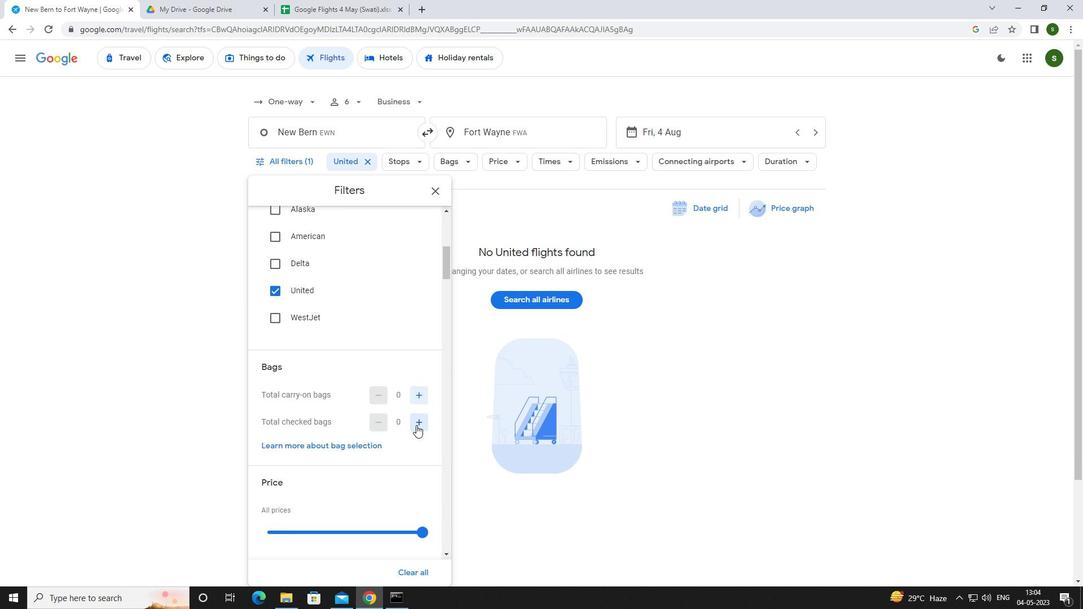 
Action: Mouse moved to (417, 422)
Screenshot: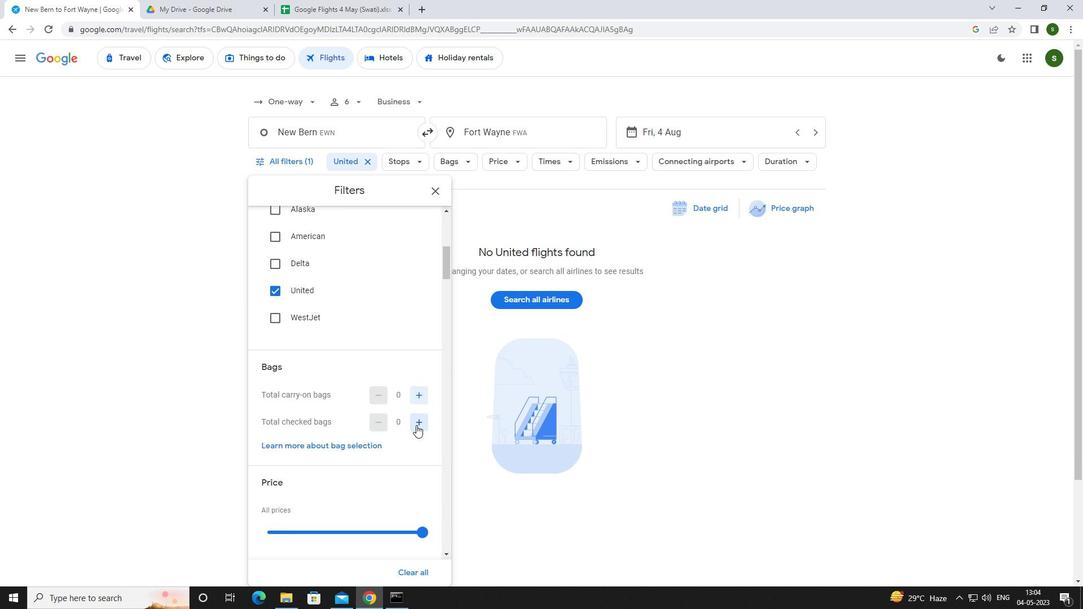 
Action: Mouse pressed left at (417, 422)
Screenshot: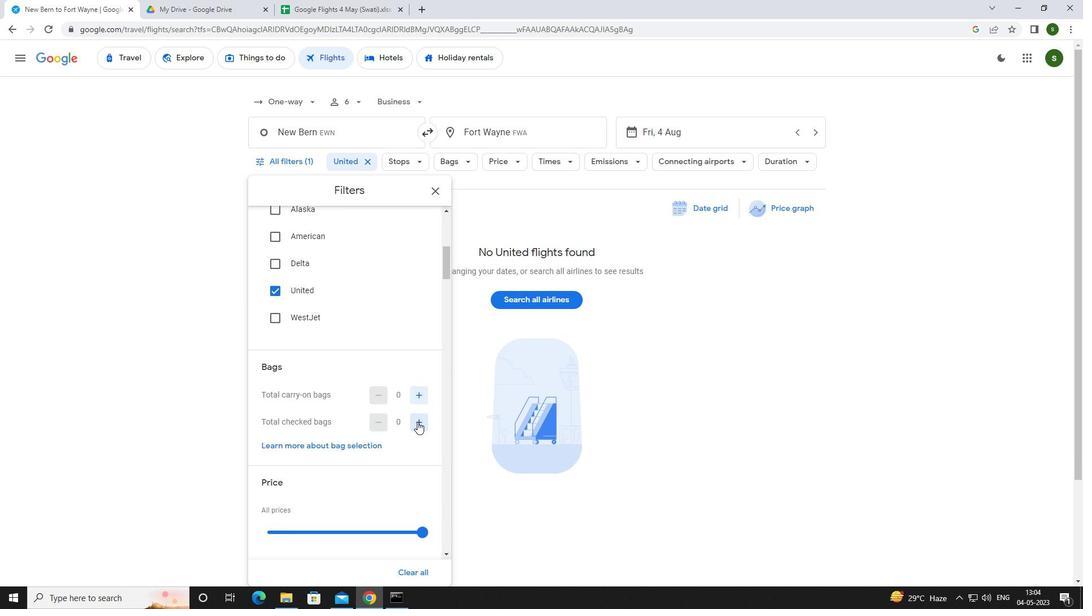 
Action: Mouse pressed left at (417, 422)
Screenshot: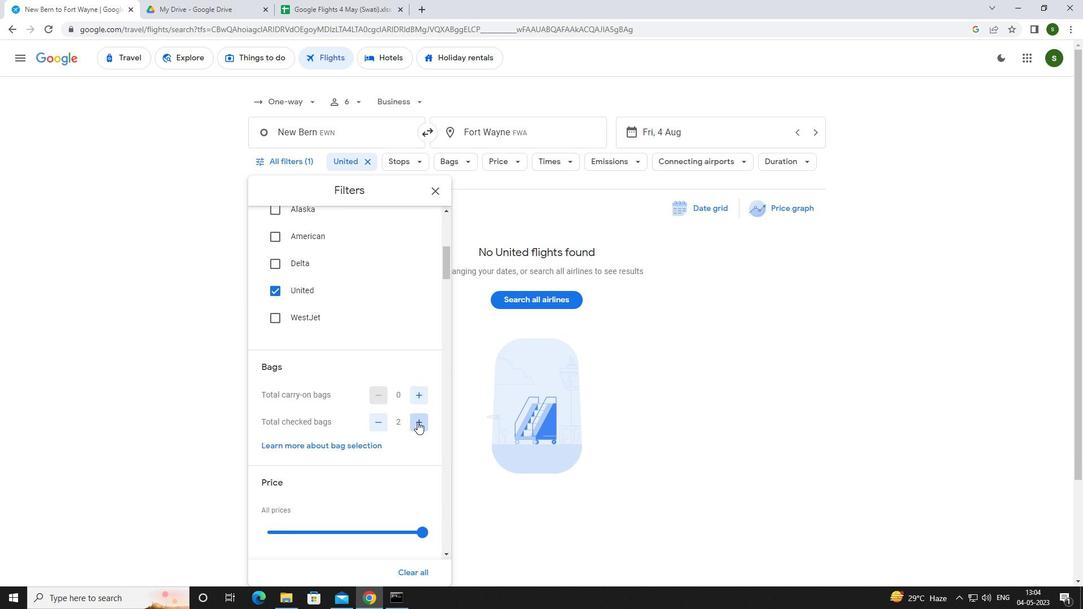 
Action: Mouse pressed left at (417, 422)
Screenshot: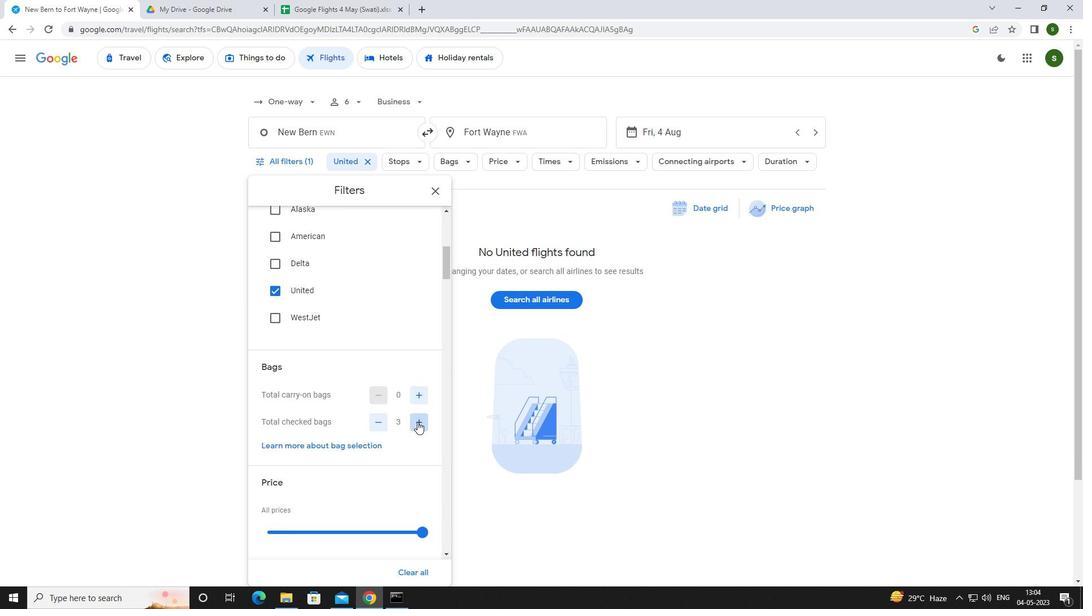 
Action: Mouse scrolled (417, 421) with delta (0, 0)
Screenshot: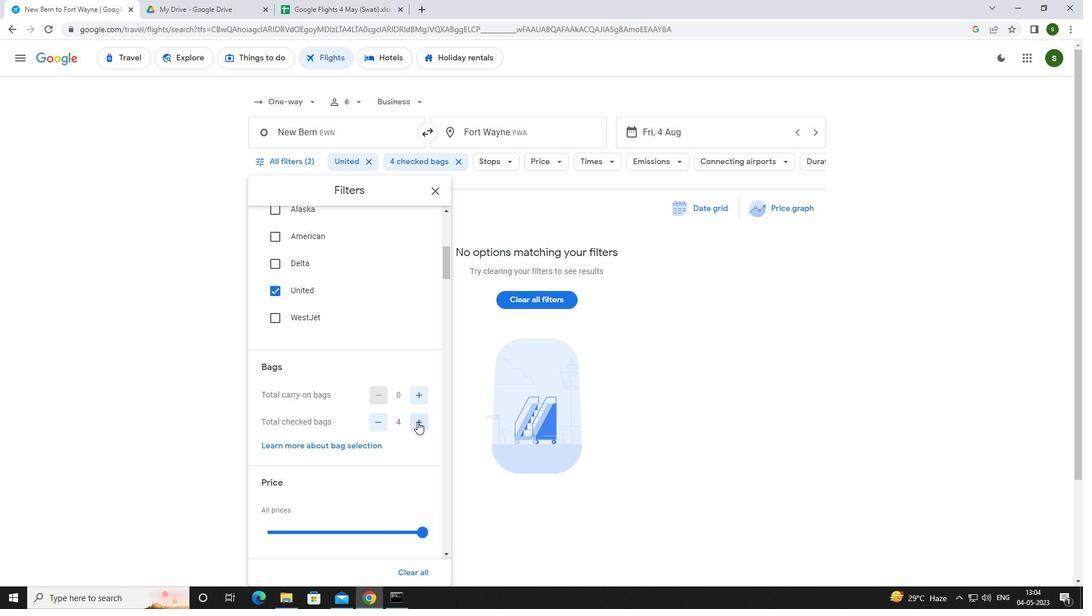 
Action: Mouse scrolled (417, 421) with delta (0, 0)
Screenshot: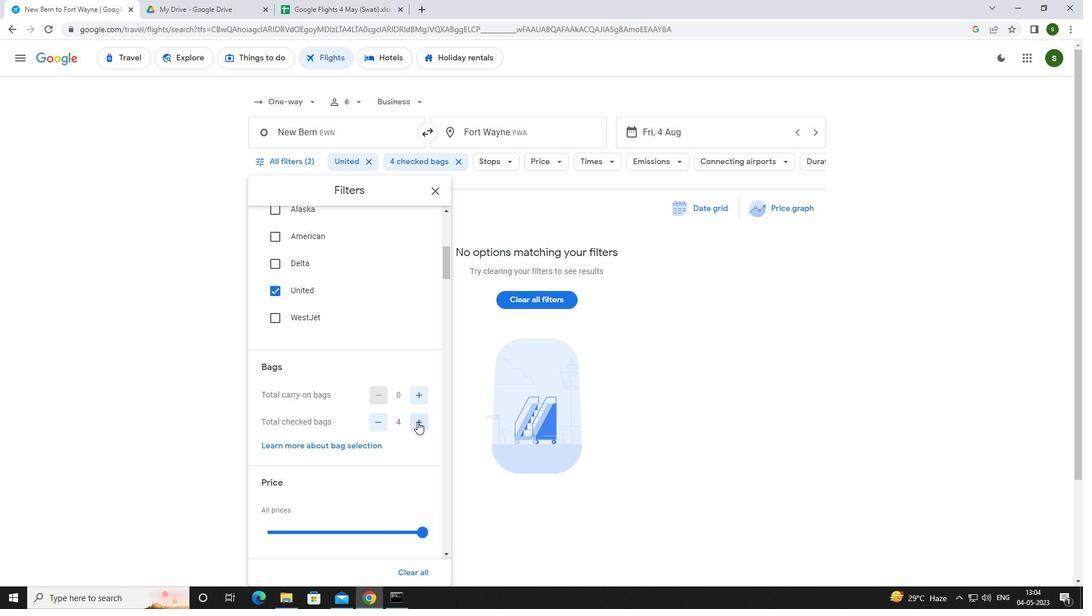
Action: Mouse moved to (424, 419)
Screenshot: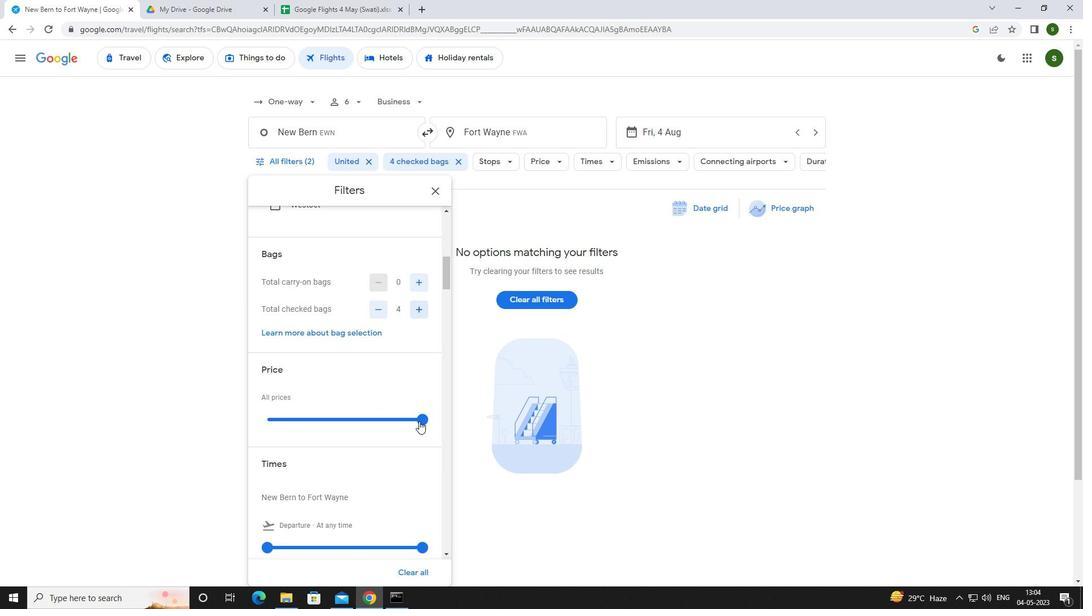 
Action: Mouse pressed left at (424, 419)
Screenshot: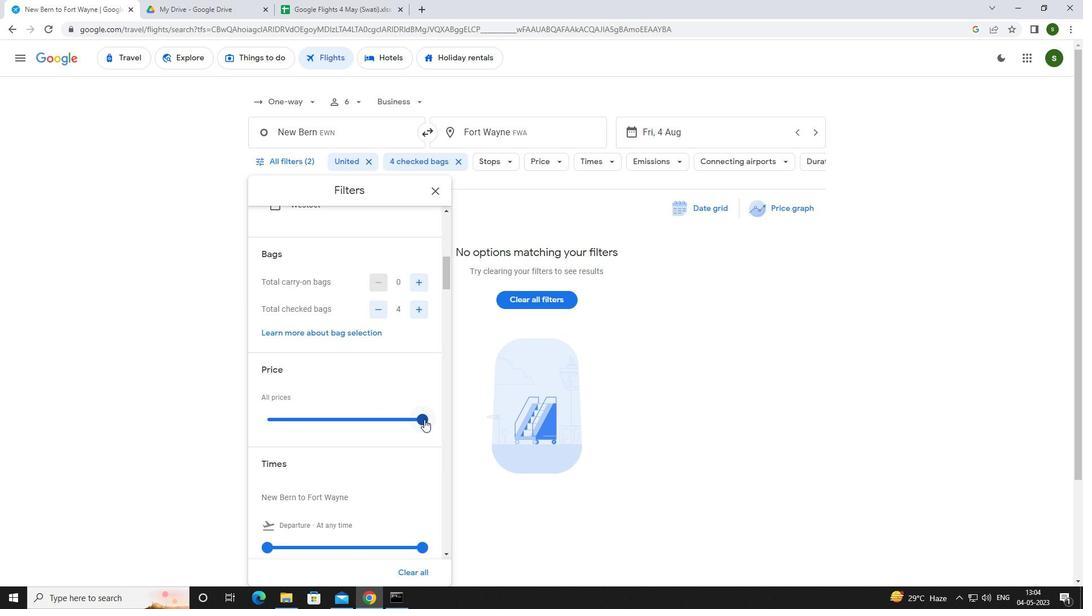 
Action: Mouse moved to (295, 424)
Screenshot: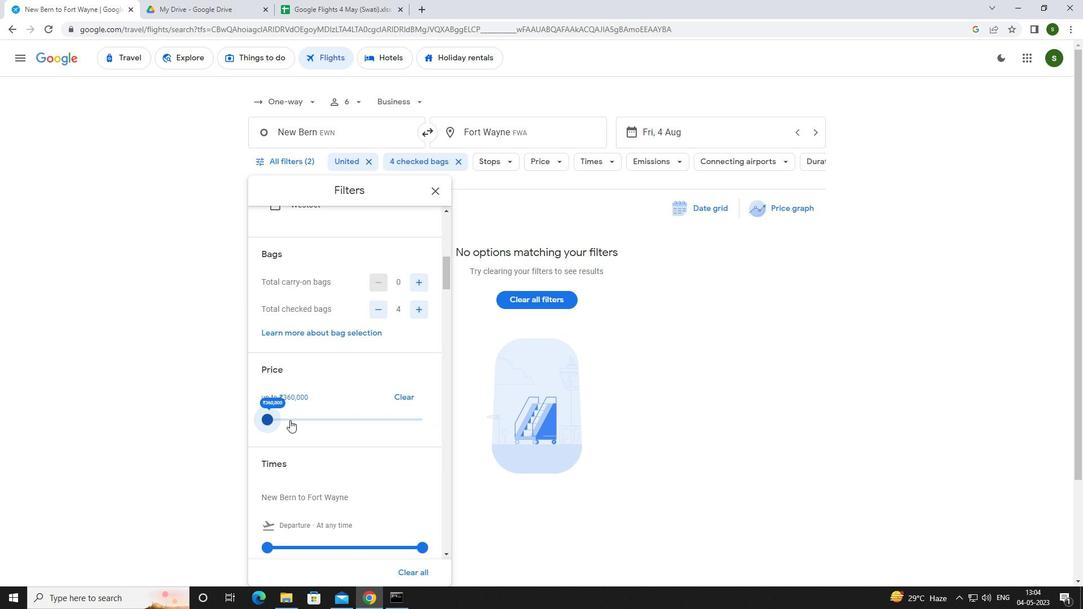 
Action: Mouse scrolled (295, 424) with delta (0, 0)
Screenshot: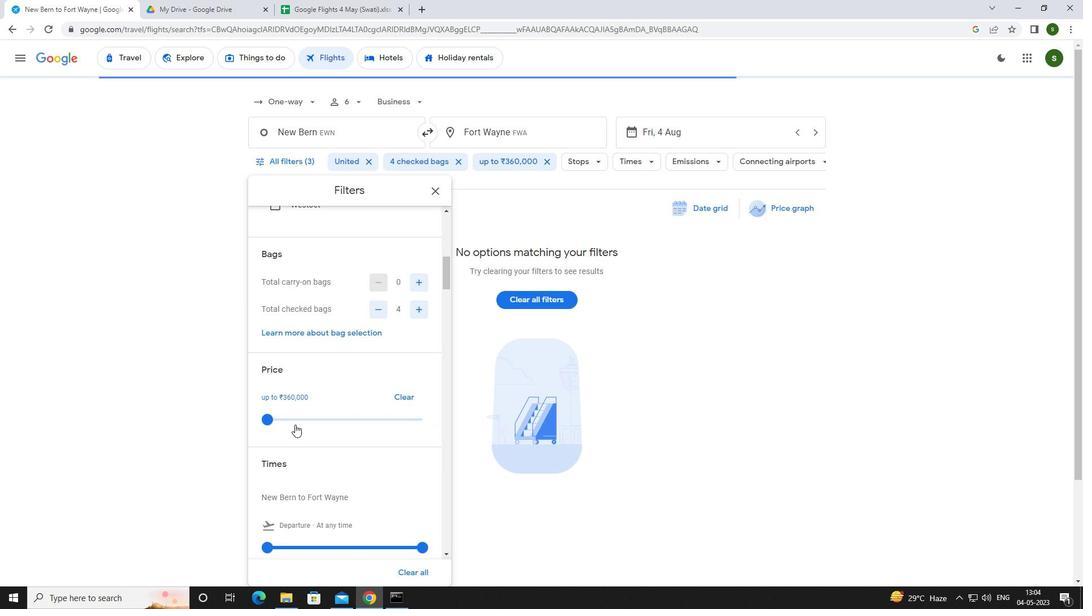 
Action: Mouse scrolled (295, 424) with delta (0, 0)
Screenshot: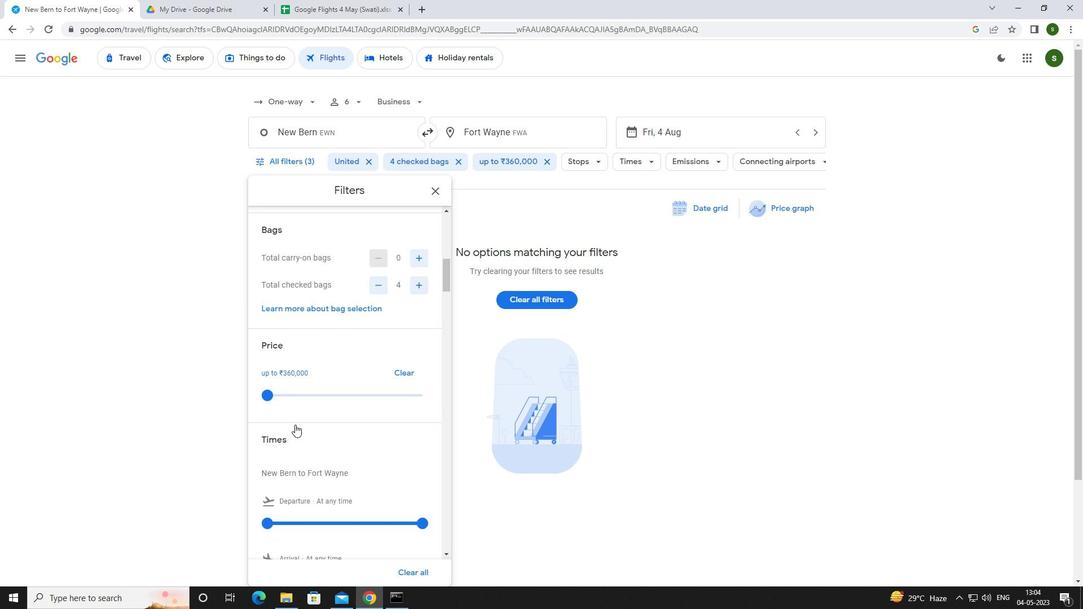
Action: Mouse moved to (264, 432)
Screenshot: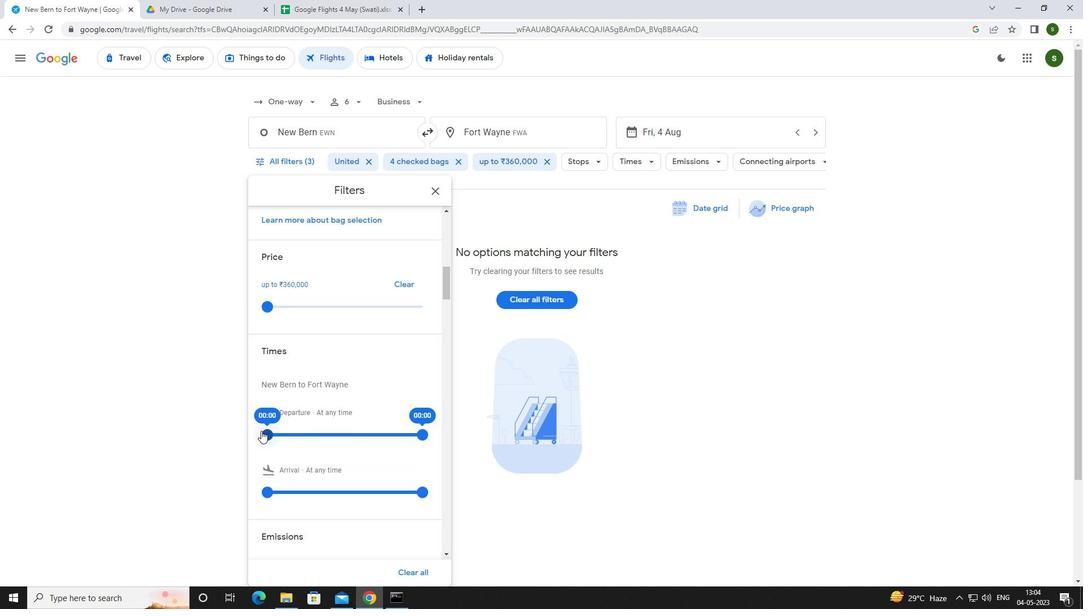 
Action: Mouse pressed left at (264, 432)
Screenshot: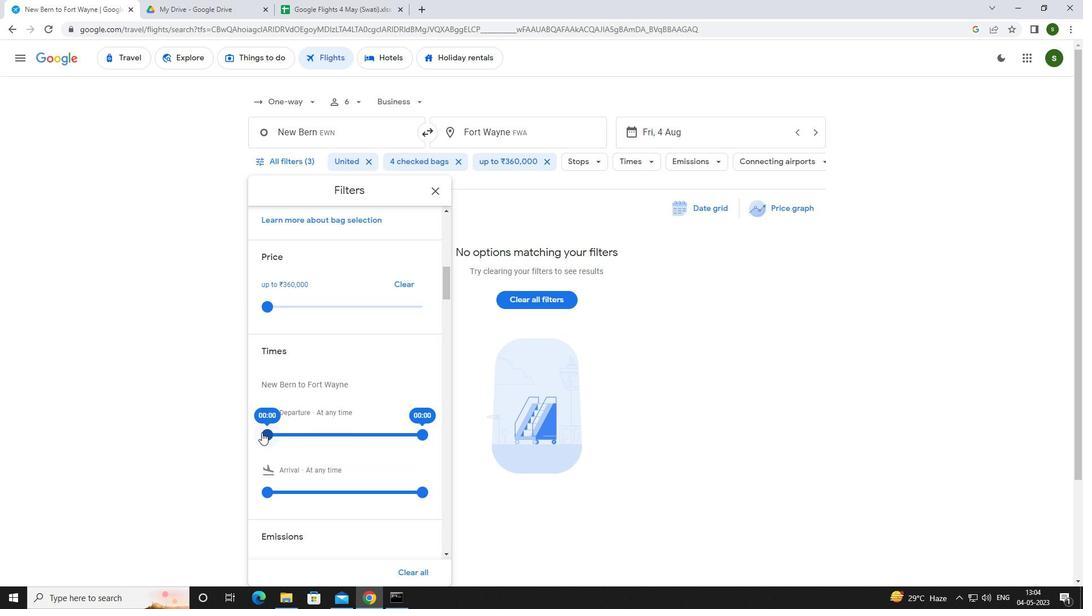 
Action: Mouse moved to (642, 449)
Screenshot: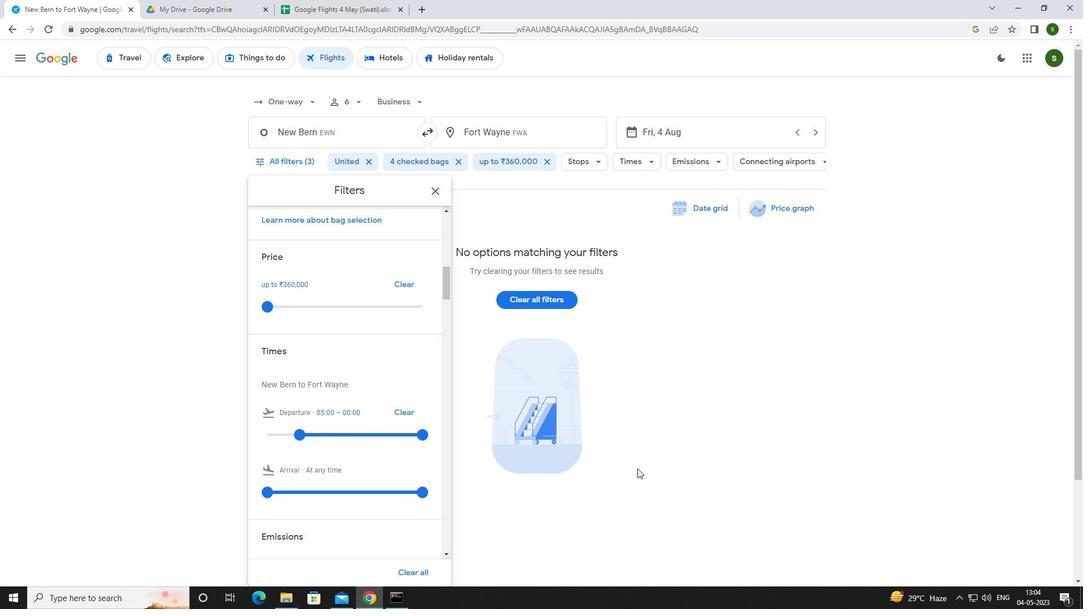 
Action: Mouse pressed left at (642, 449)
Screenshot: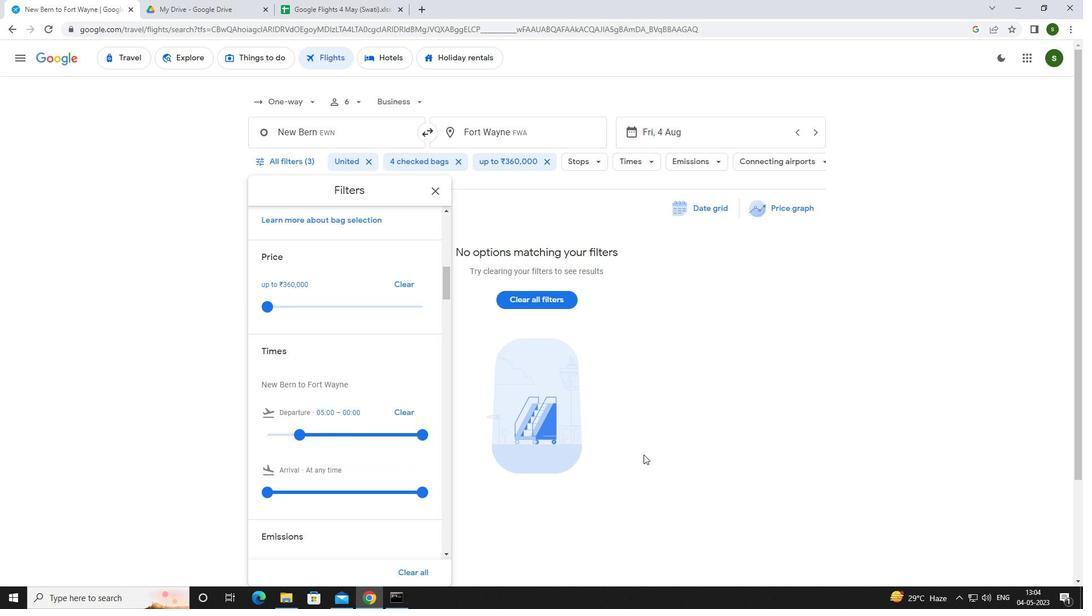 
Action: Mouse moved to (642, 449)
Screenshot: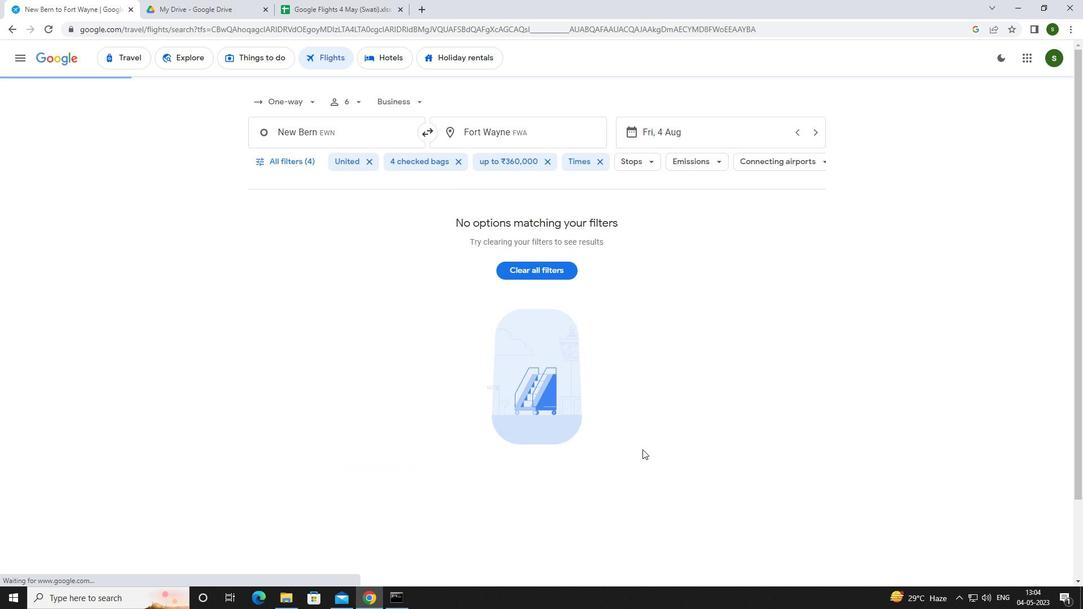 
